 Task: Make in the project CometWorks an epic 'IT Service Desk Implementation'. Create in the project CometWorks an epic 'Helpdesk Ticketing System Implementation'. Add in the project CometWorks an epic 'IT Asset Management Implementation'
Action: Mouse moved to (191, 61)
Screenshot: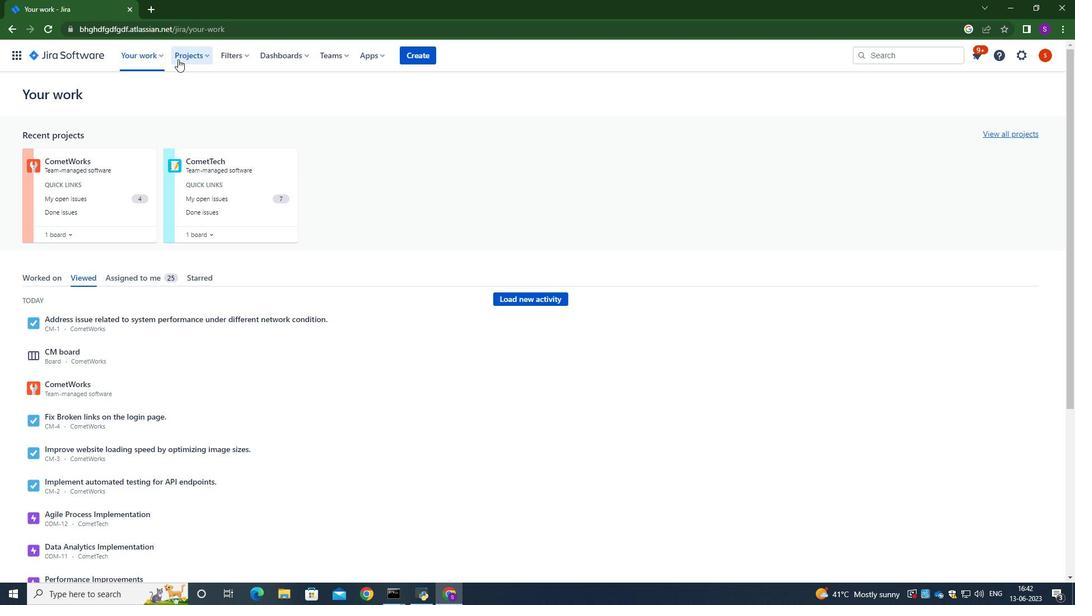 
Action: Mouse pressed left at (191, 61)
Screenshot: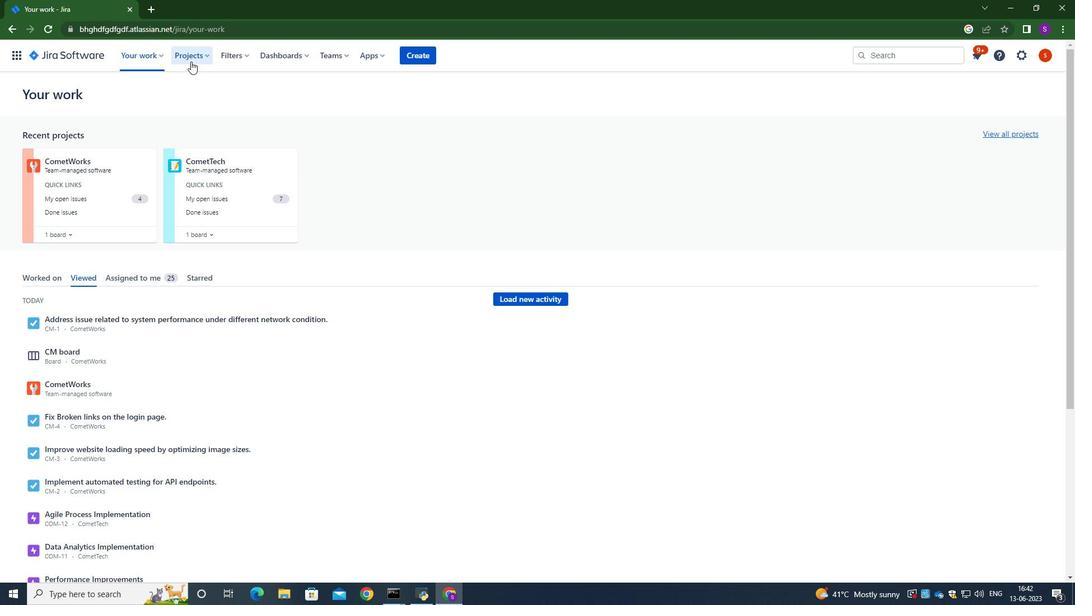 
Action: Mouse moved to (201, 110)
Screenshot: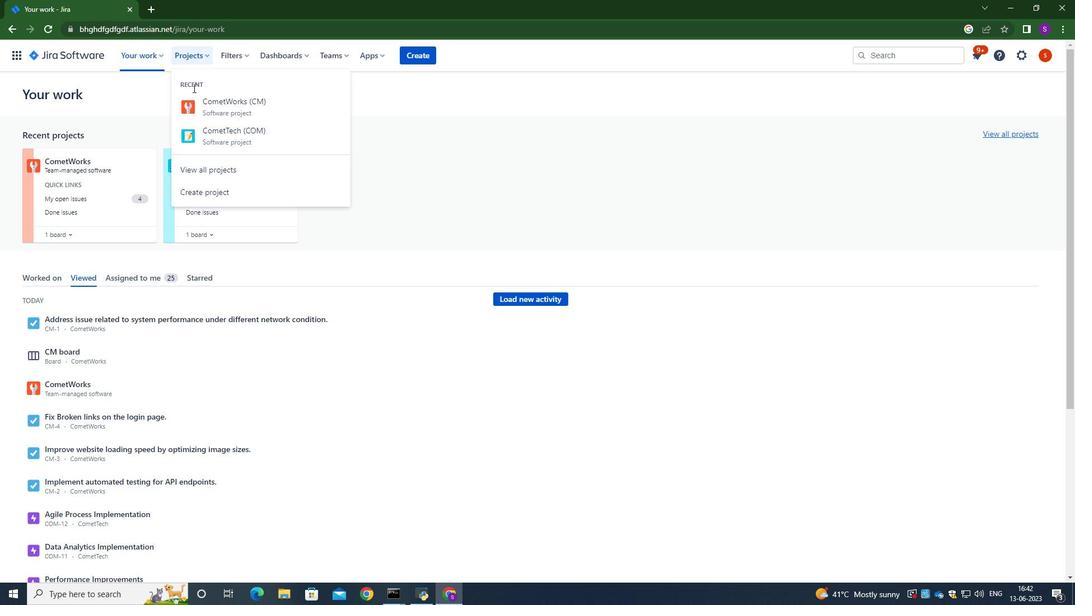 
Action: Mouse pressed left at (201, 110)
Screenshot: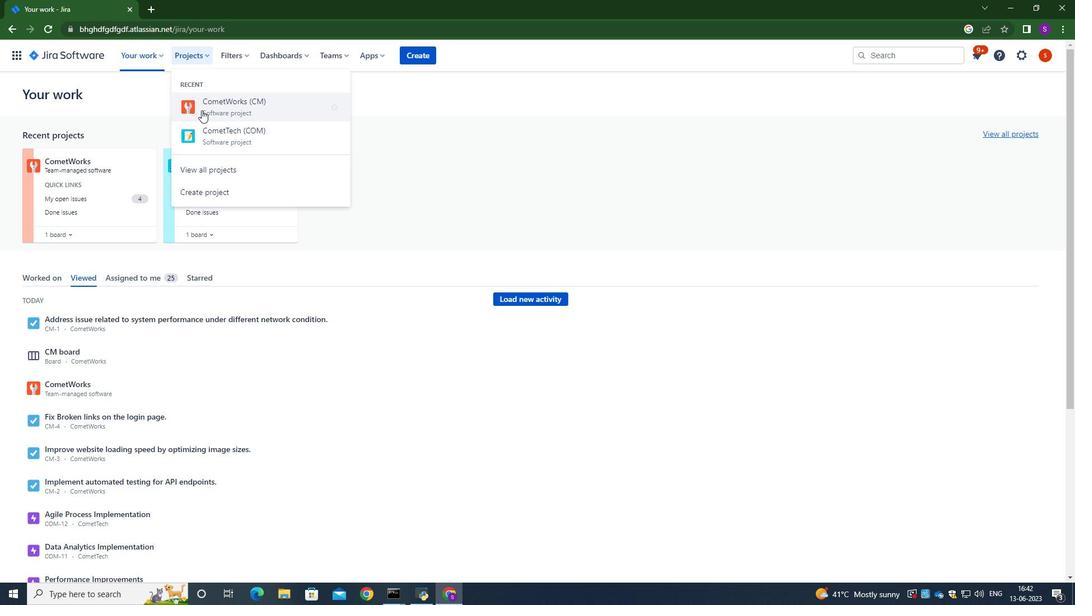 
Action: Mouse moved to (43, 170)
Screenshot: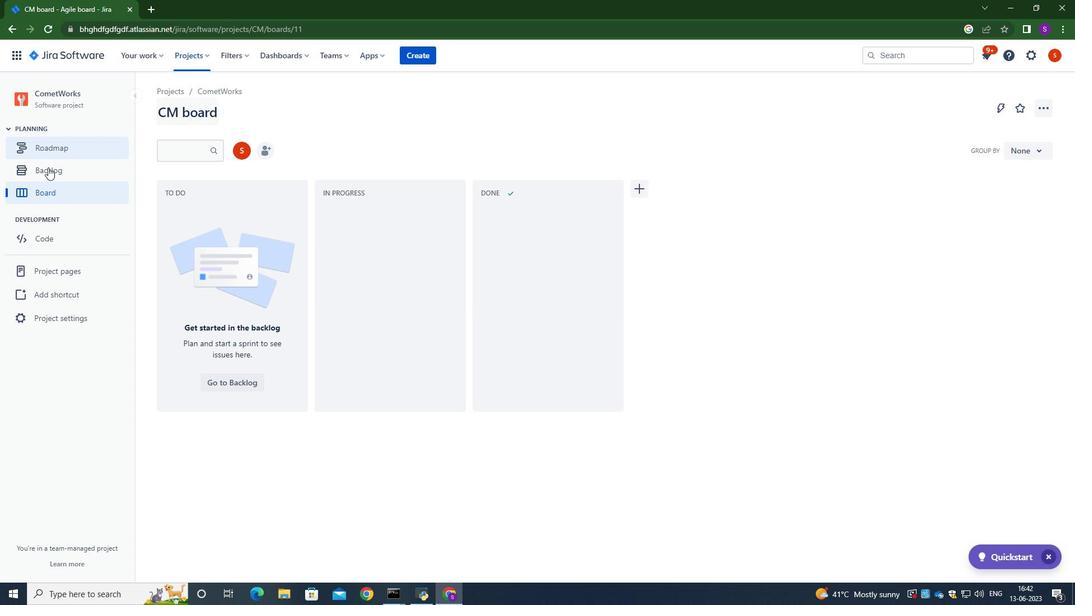 
Action: Mouse pressed left at (43, 170)
Screenshot: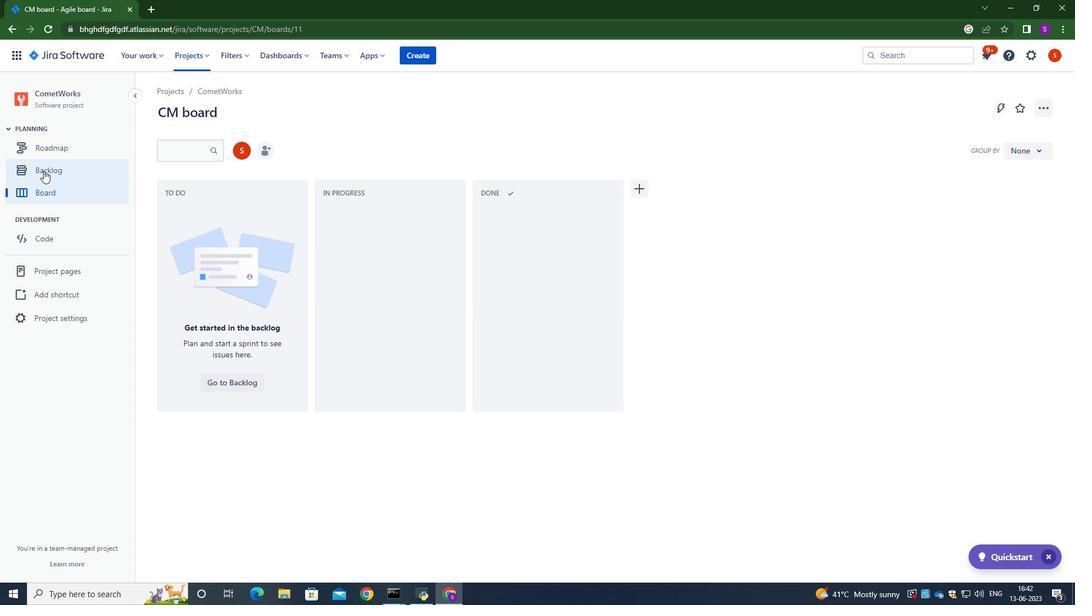 
Action: Mouse moved to (313, 141)
Screenshot: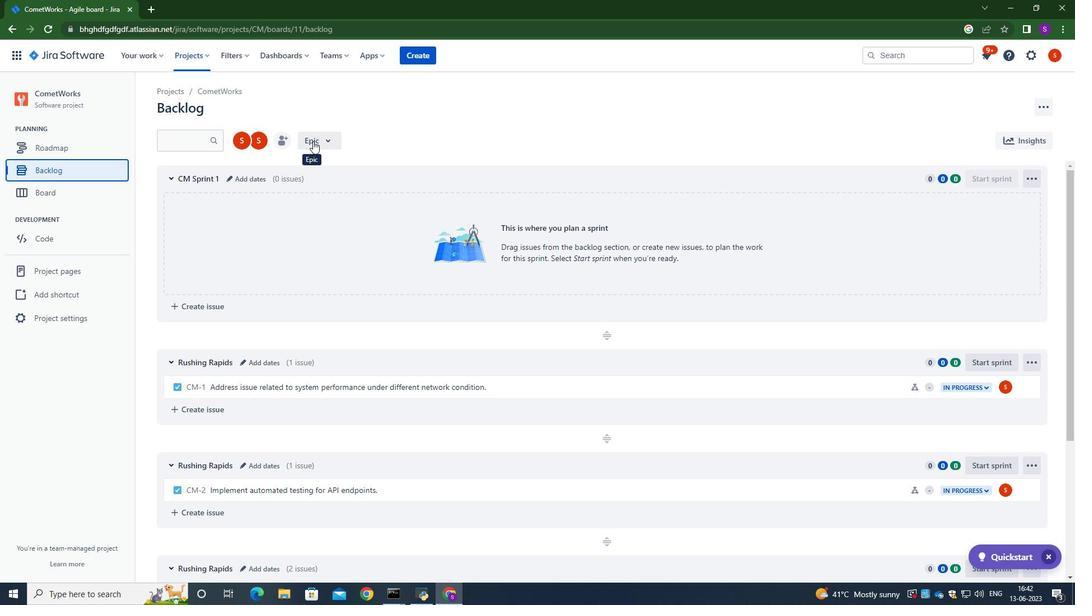 
Action: Mouse pressed left at (313, 141)
Screenshot: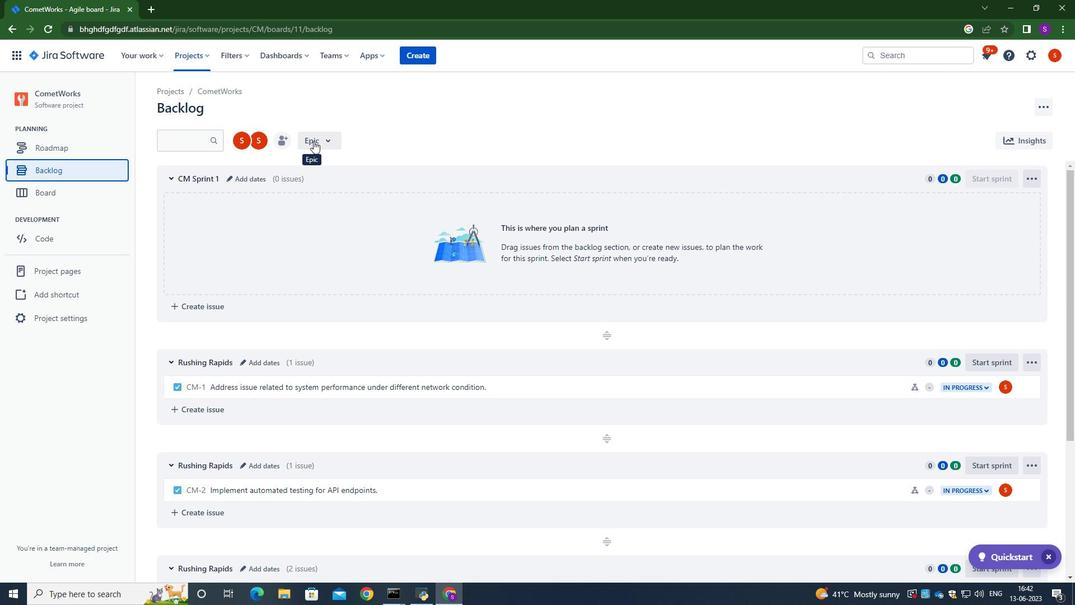 
Action: Mouse moved to (320, 209)
Screenshot: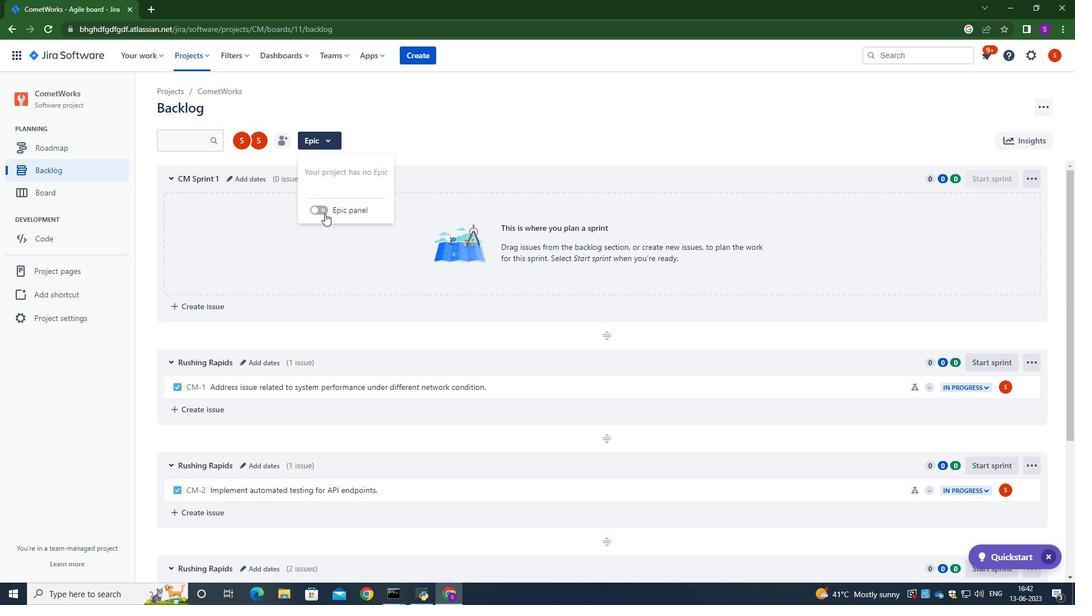 
Action: Mouse pressed left at (320, 209)
Screenshot: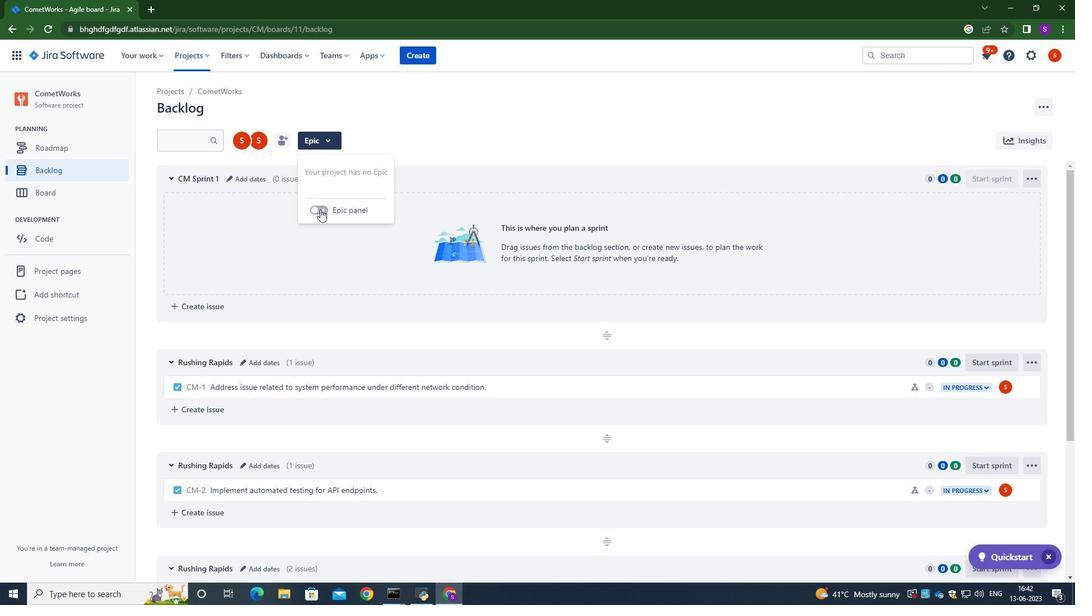 
Action: Mouse moved to (245, 386)
Screenshot: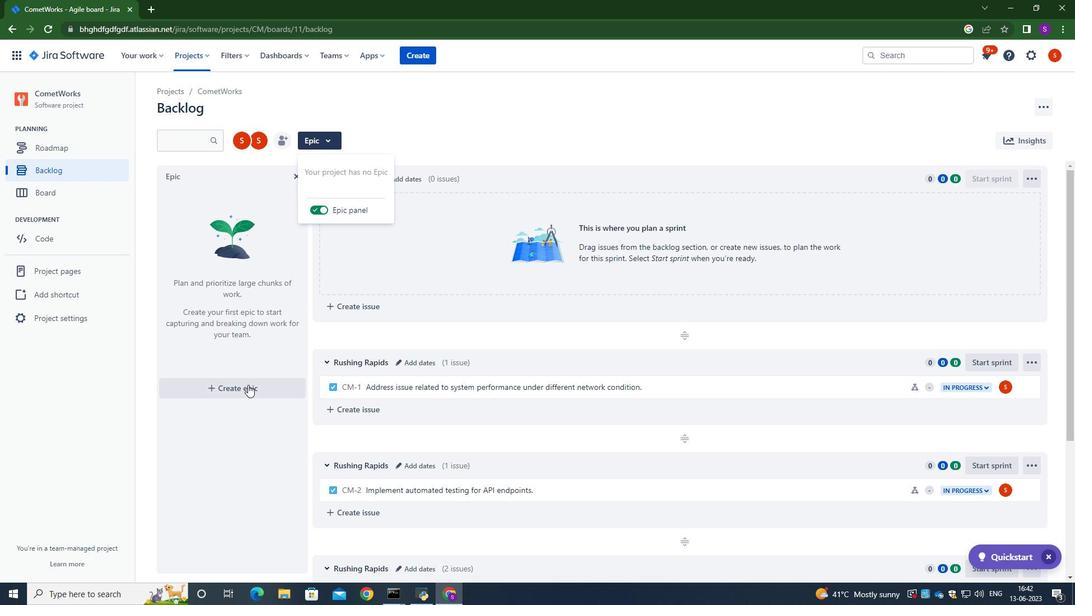 
Action: Mouse pressed left at (245, 386)
Screenshot: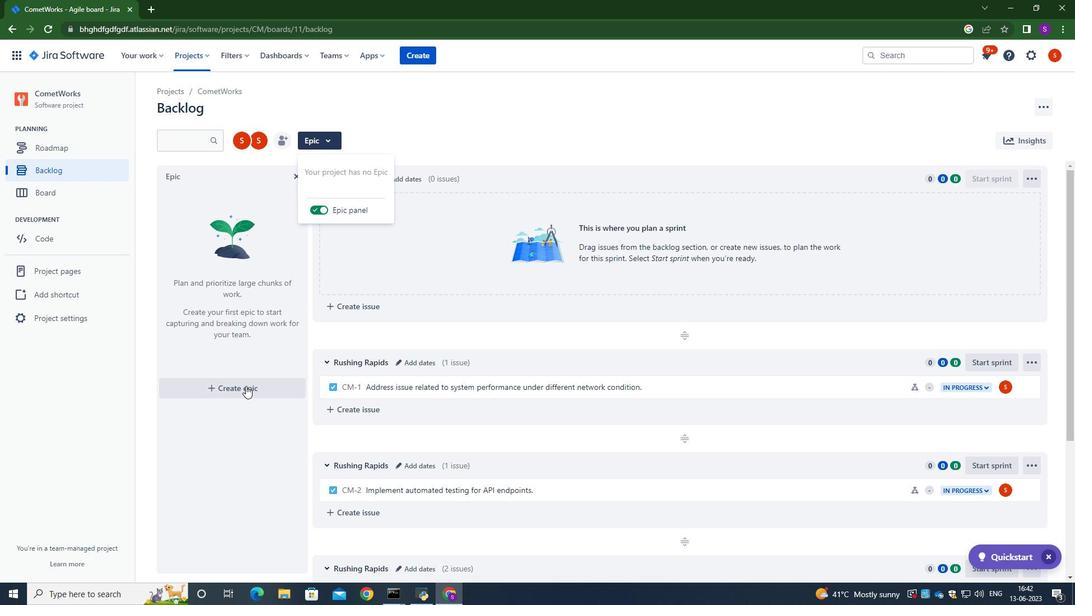 
Action: Mouse moved to (220, 386)
Screenshot: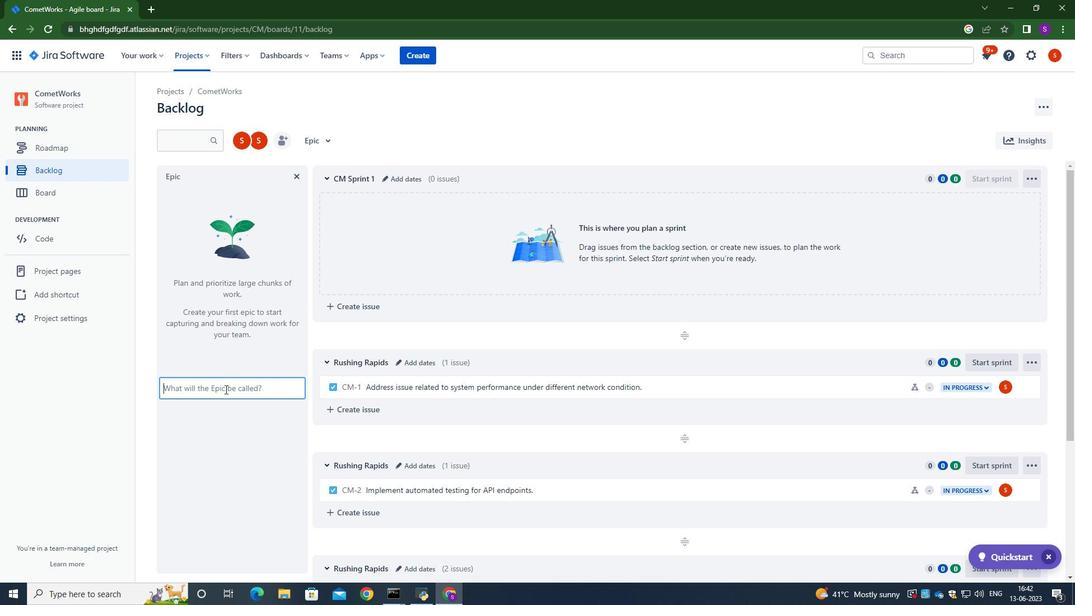 
Action: Mouse pressed left at (220, 386)
Screenshot: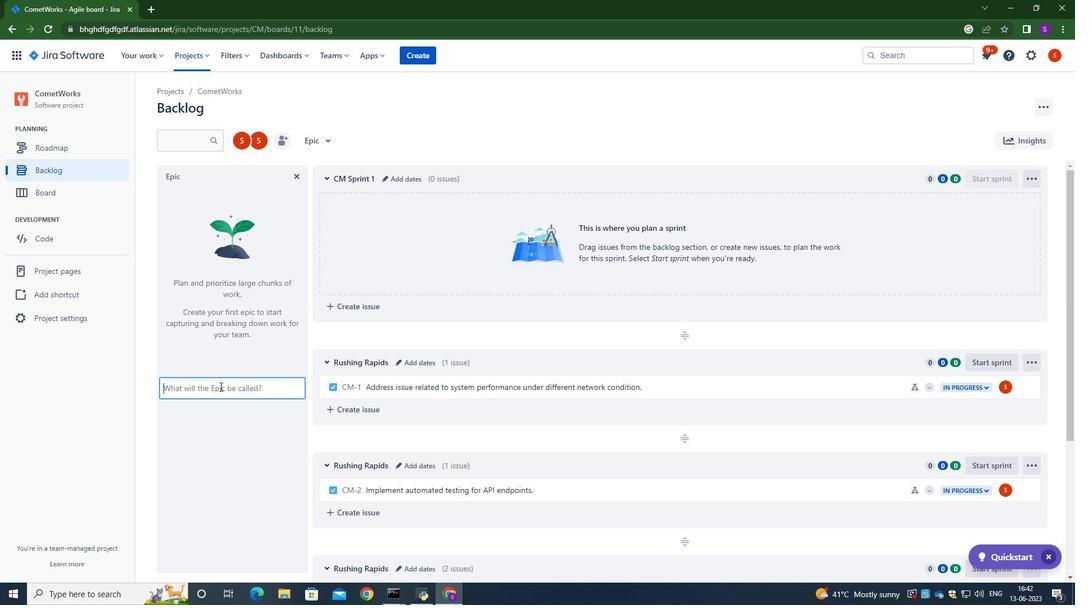 
Action: Key pressed <Key.caps_lock>I<Key.caps_lock>t<Key.backspace><Key.caps_lock>T<Key.caps_lock><Key.space><Key.caps_lock>S<Key.caps_lock>ervice<Key.space><Key.caps_lock>D<Key.caps_lock>esk<Key.space><Key.caps_lock>I<Key.caps_lock>mplementation<Key.enter><Key.caps_lock>H<Key.caps_lock>elpdesk<Key.space><Key.caps_lock>T<Key.caps_lock>icketing<Key.space><Key.caps_lock><Key.caps_lock>s<Key.caps_lock>YS<Key.backspace><Key.backspace><Key.backspace>S<Key.caps_lock>ystem<Key.space><Key.caps_lock>I<Key.caps_lock>mplementation<Key.enter>j<Key.backspace><Key.caps_lock>I<Key.caps_lock>t<Key.backspace><Key.caps_lock>T<Key.caps_lock><Key.space>a<Key.caps_lock><Key.backspace>A<Key.caps_lock>sset<Key.space><Key.caps_lock>M<Key.caps_lock>anagement<Key.enter>
Screenshot: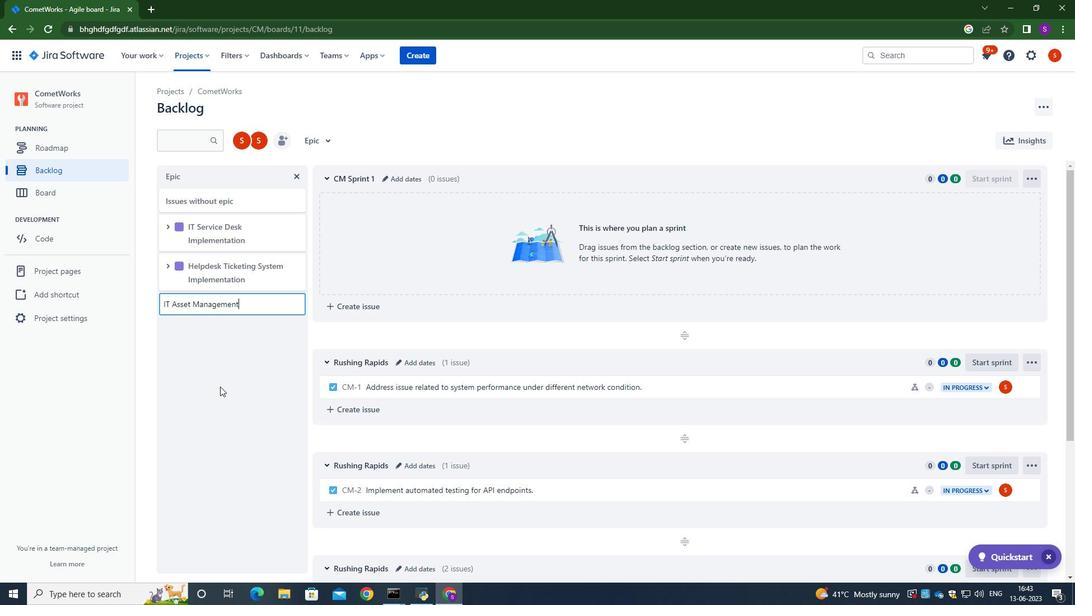
Action: Mouse pressed left at (220, 386)
Screenshot: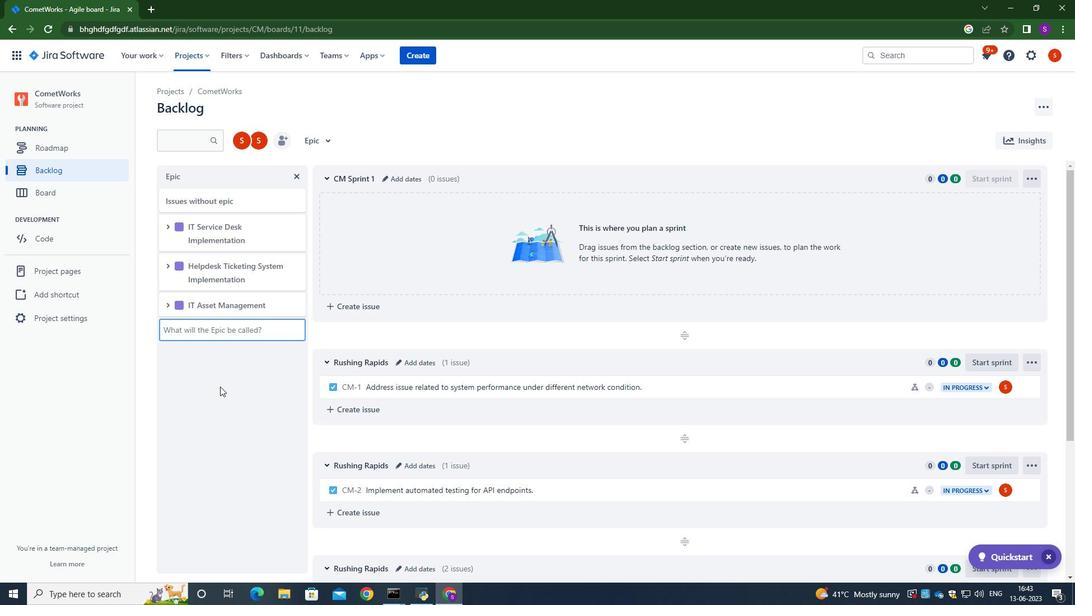 
Action: Mouse moved to (265, 307)
Screenshot: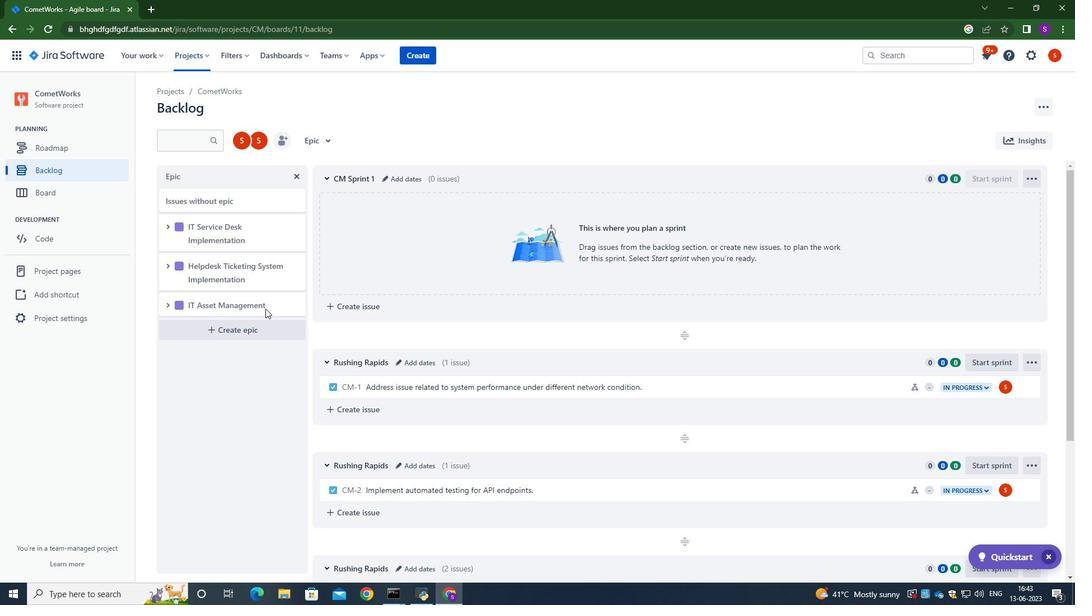 
Action: Mouse pressed left at (265, 307)
Screenshot: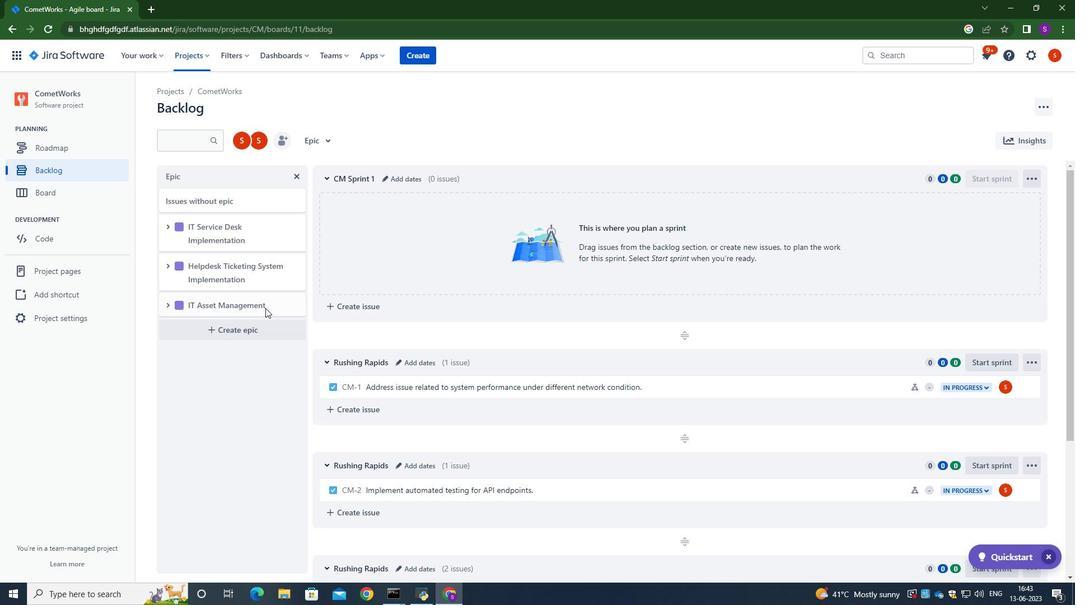 
Action: Mouse moved to (168, 304)
Screenshot: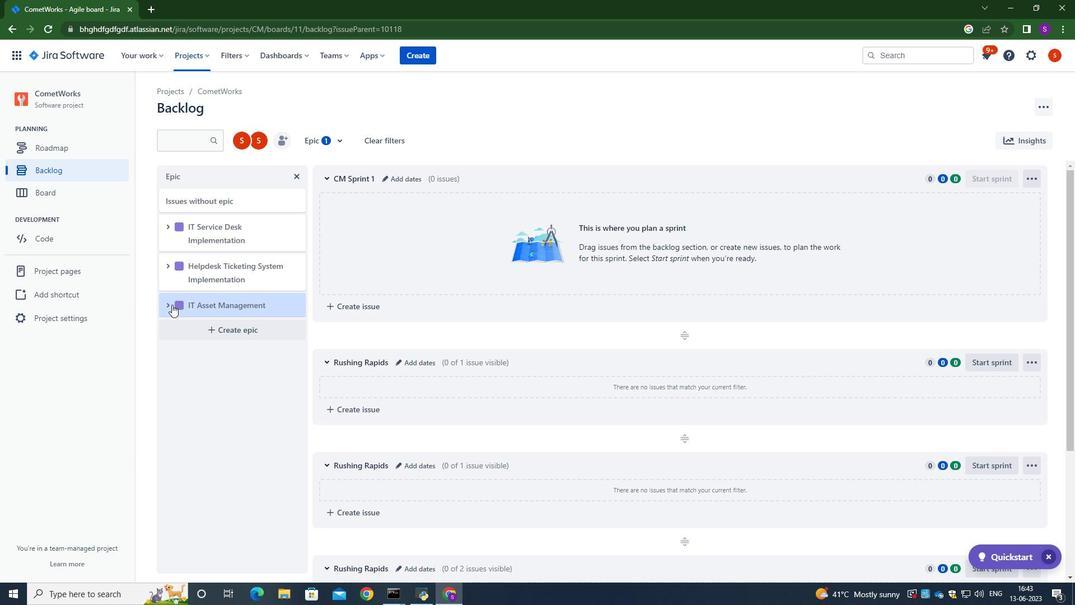 
Action: Mouse pressed left at (168, 304)
Screenshot: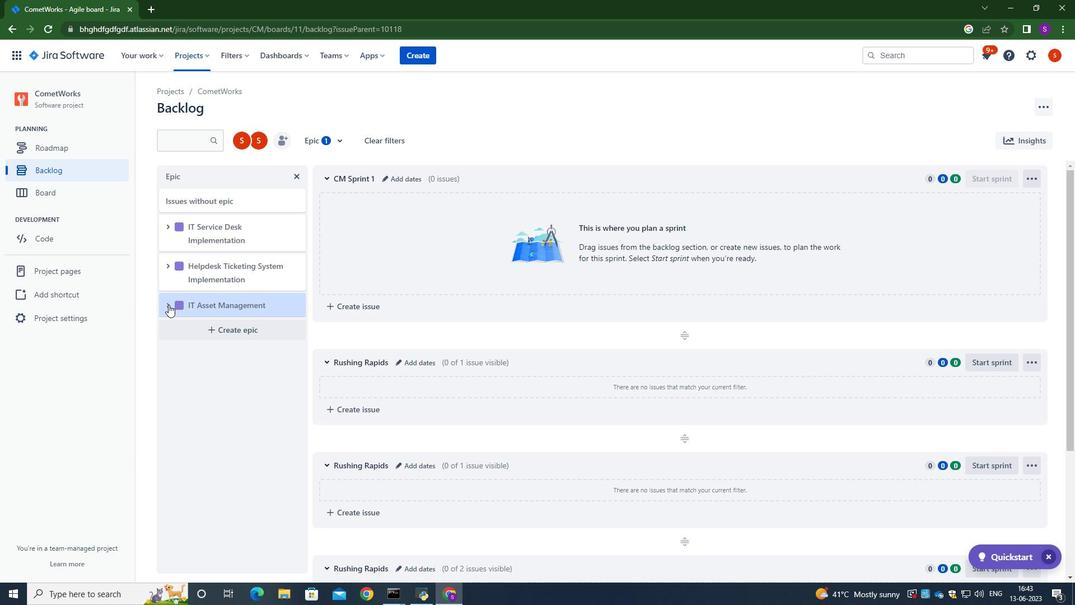 
Action: Mouse moved to (290, 310)
Screenshot: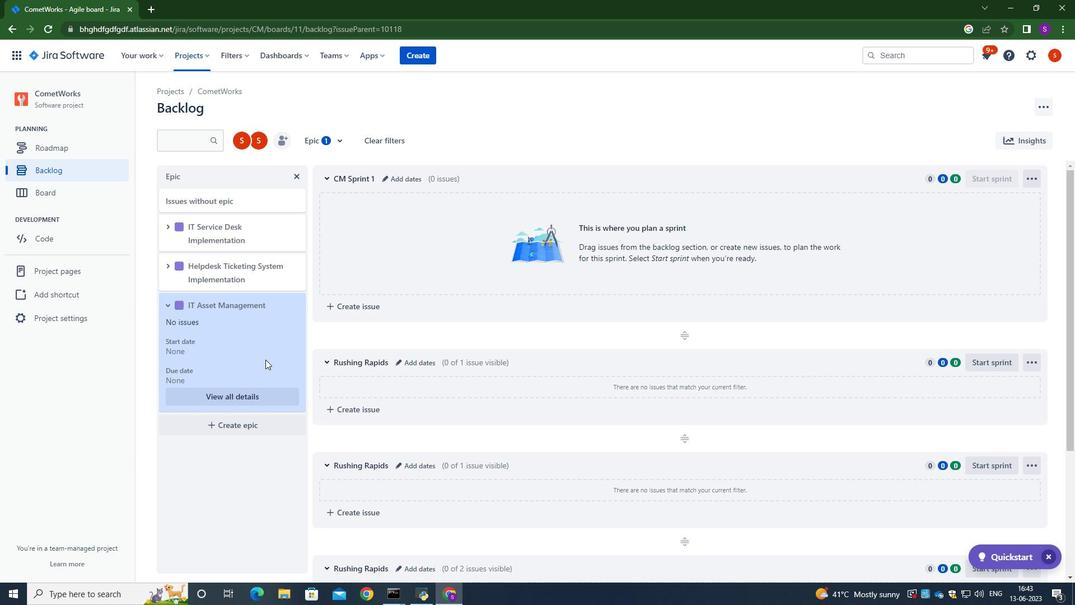 
Action: Mouse pressed left at (290, 310)
Screenshot: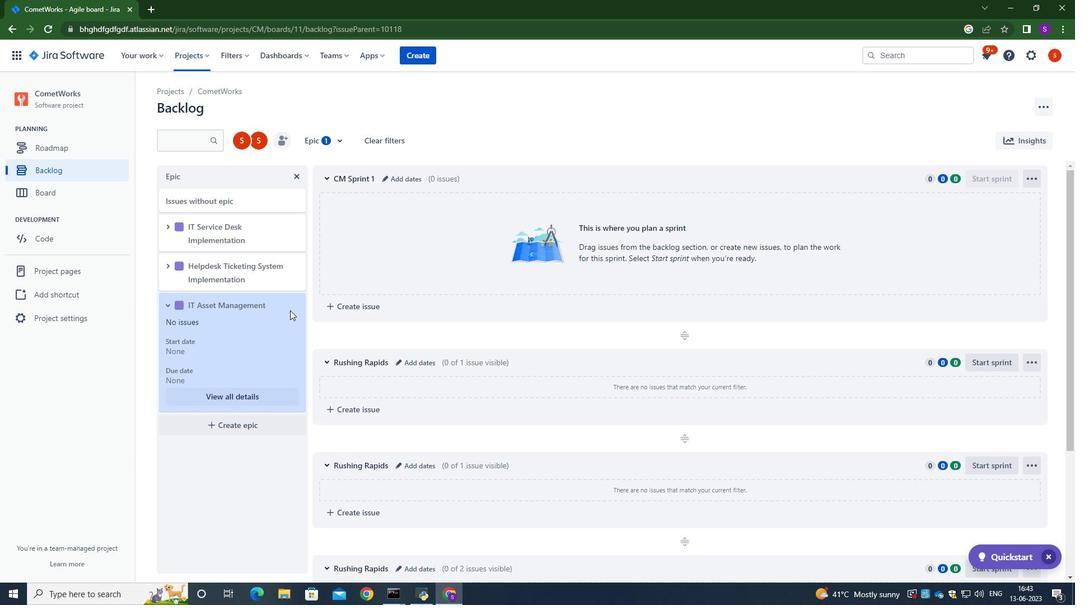 
Action: Mouse moved to (270, 310)
Screenshot: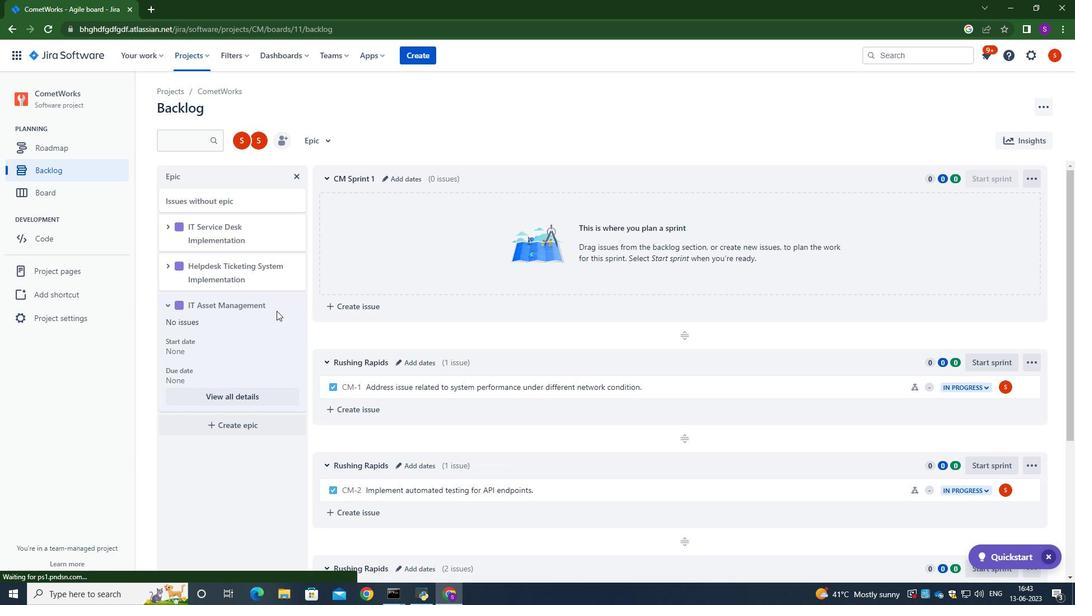 
Action: Mouse pressed left at (270, 310)
Screenshot: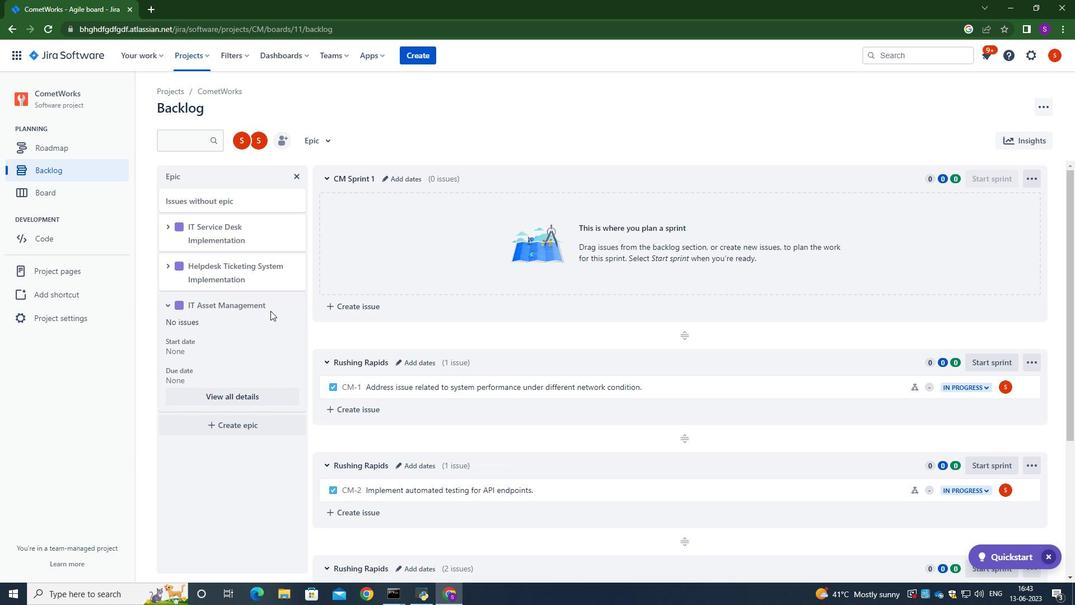
Action: Mouse pressed right at (270, 310)
Screenshot: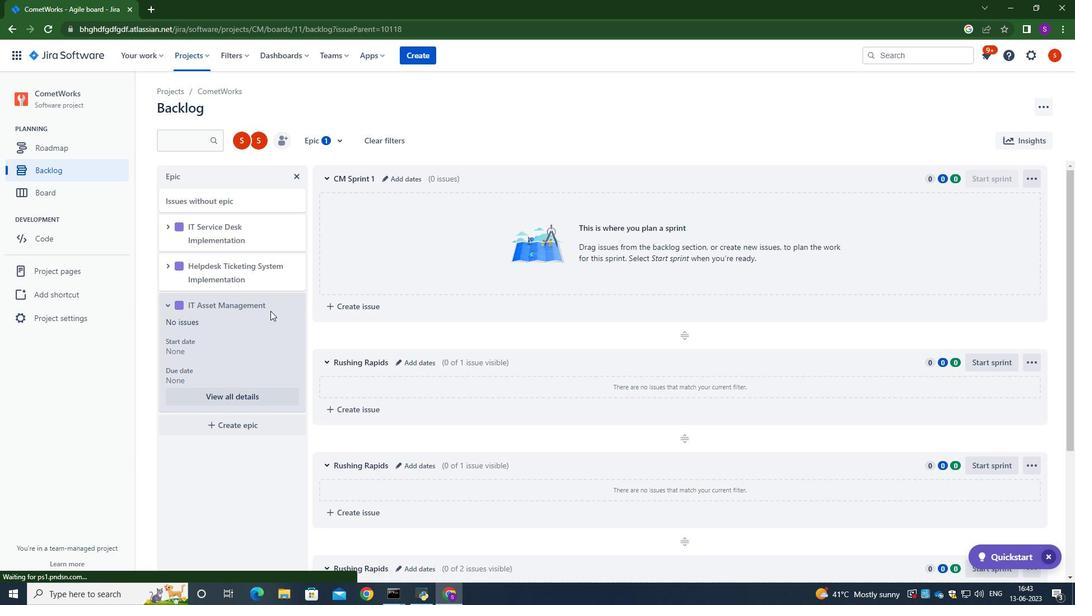 
Action: Mouse moved to (217, 335)
Screenshot: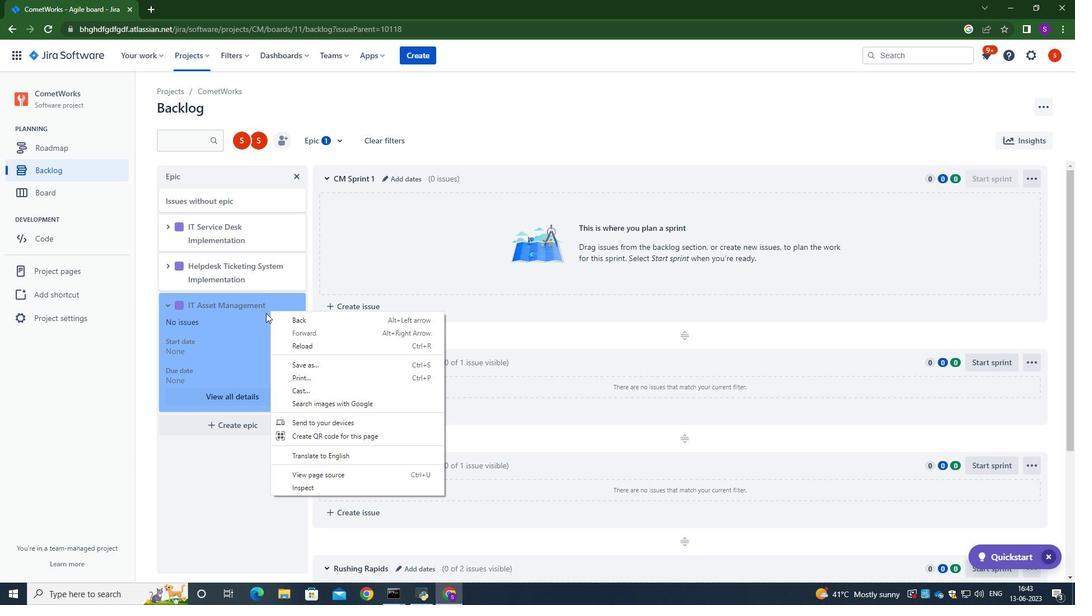 
Action: Mouse pressed left at (217, 335)
Screenshot: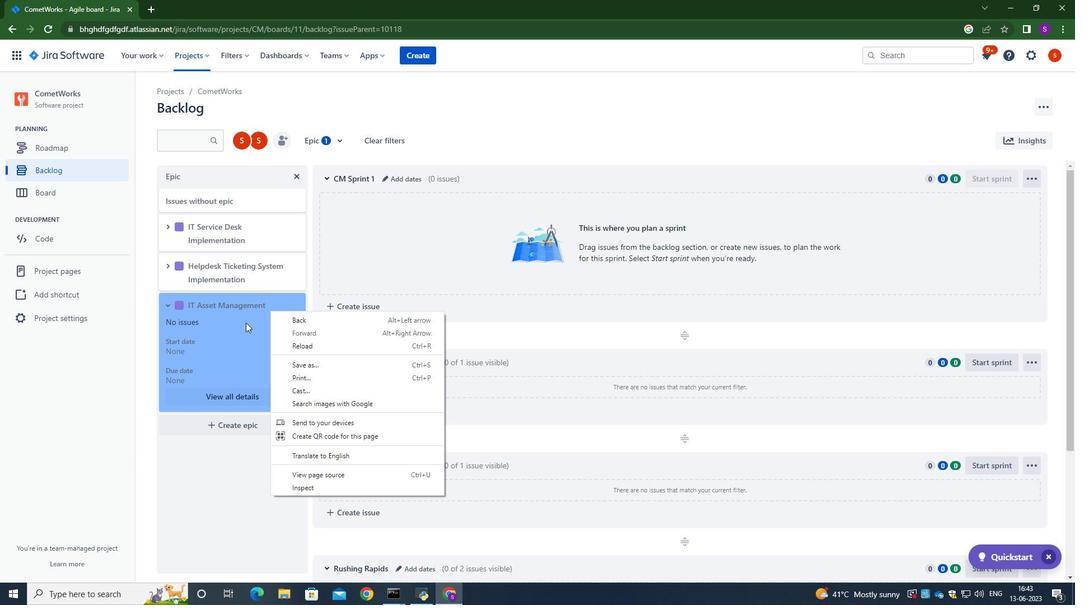 
Action: Mouse moved to (230, 397)
Screenshot: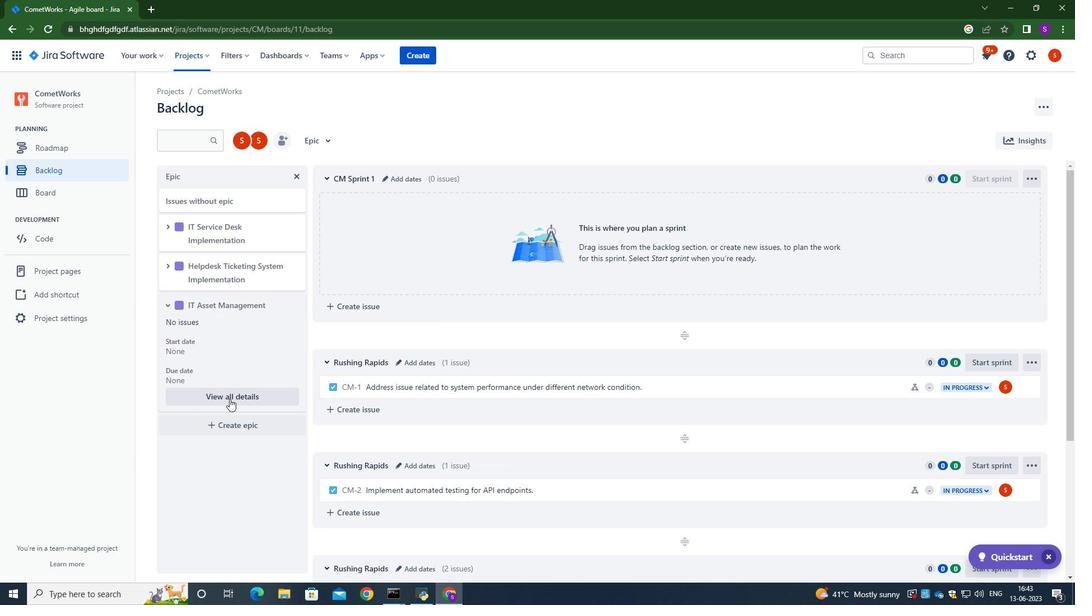 
Action: Mouse pressed left at (230, 397)
Screenshot: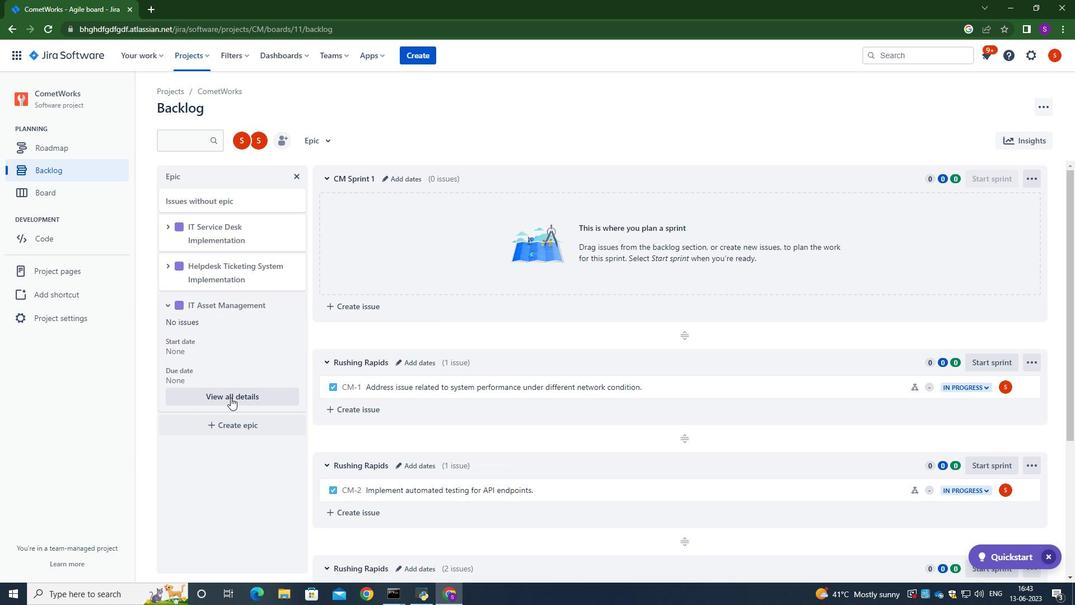
Action: Mouse moved to (167, 305)
Screenshot: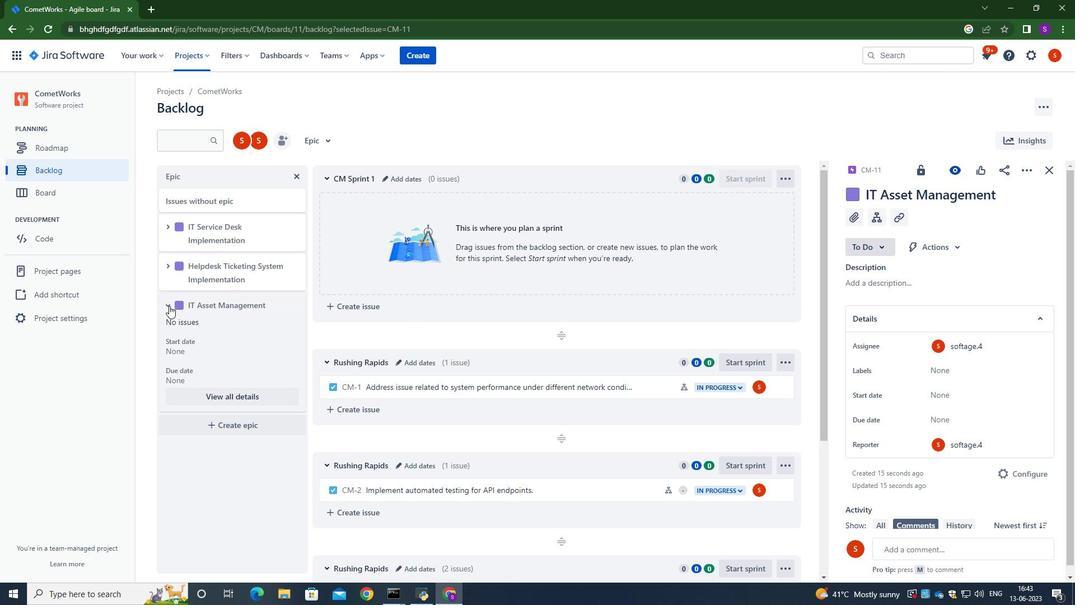 
Action: Mouse pressed left at (167, 305)
Screenshot: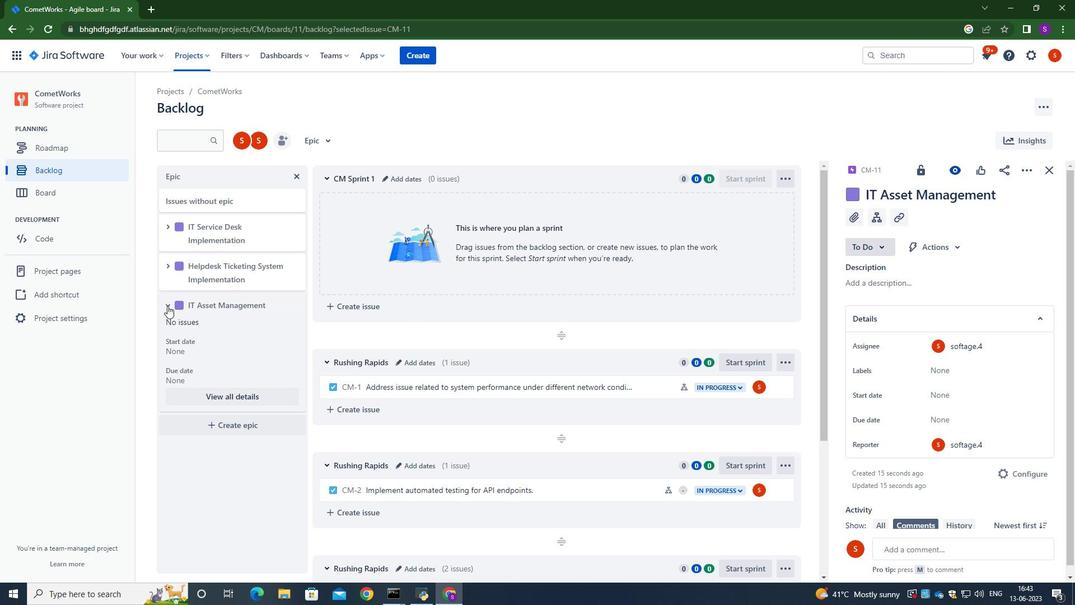 
Action: Mouse moved to (1006, 196)
Screenshot: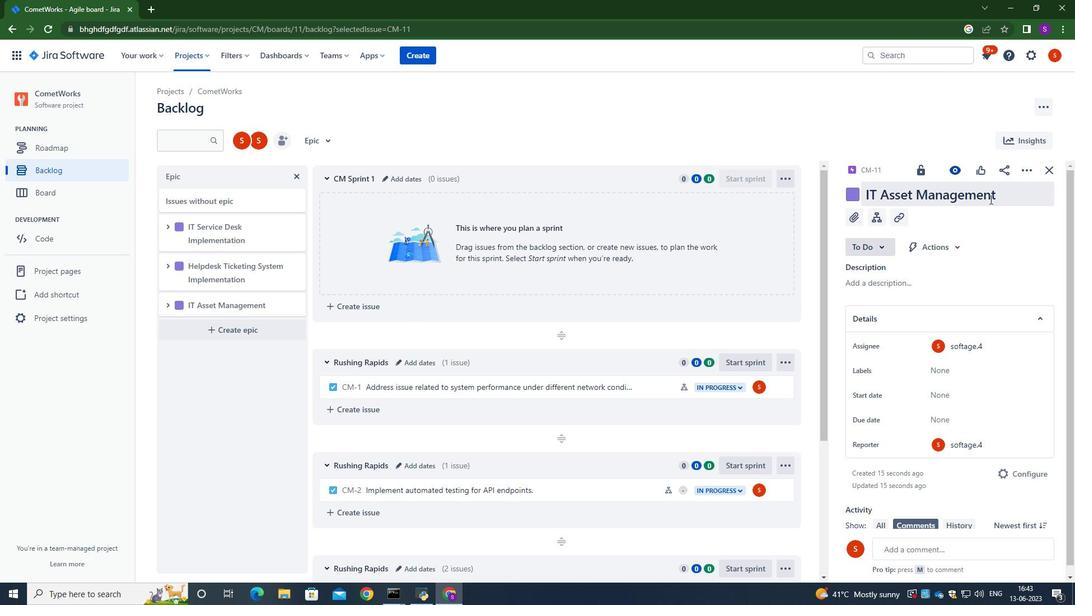 
Action: Mouse pressed left at (1006, 196)
Screenshot: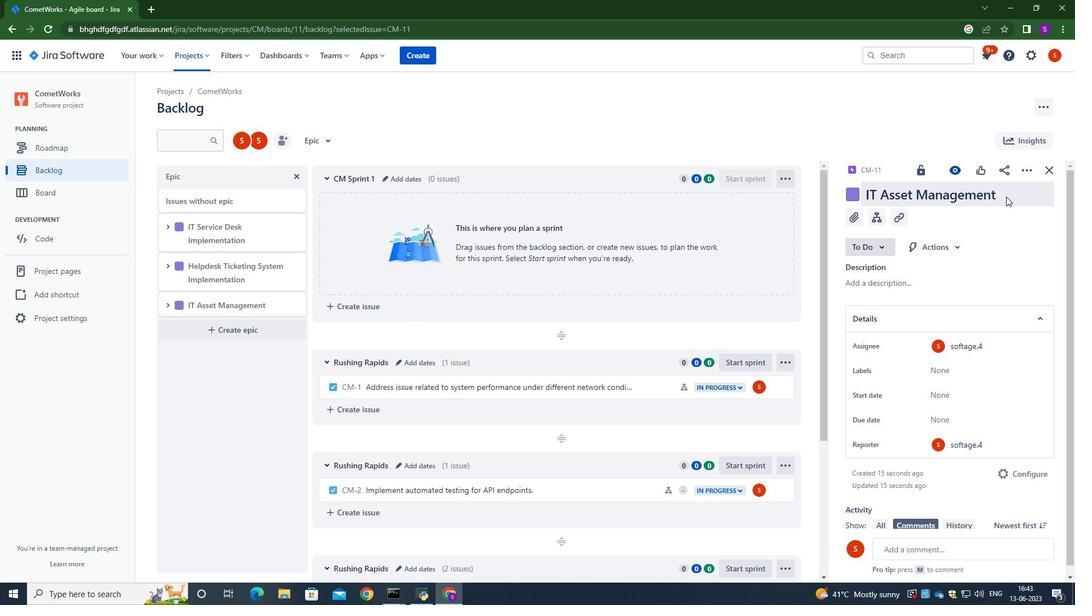 
Action: Mouse moved to (1007, 193)
Screenshot: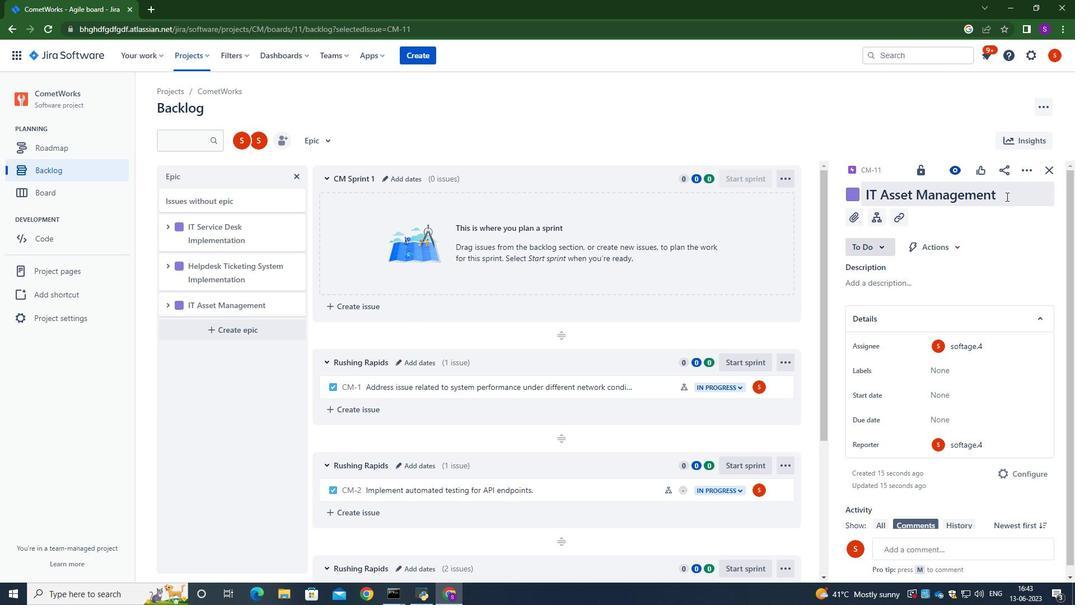 
Action: Mouse pressed left at (1007, 193)
Screenshot: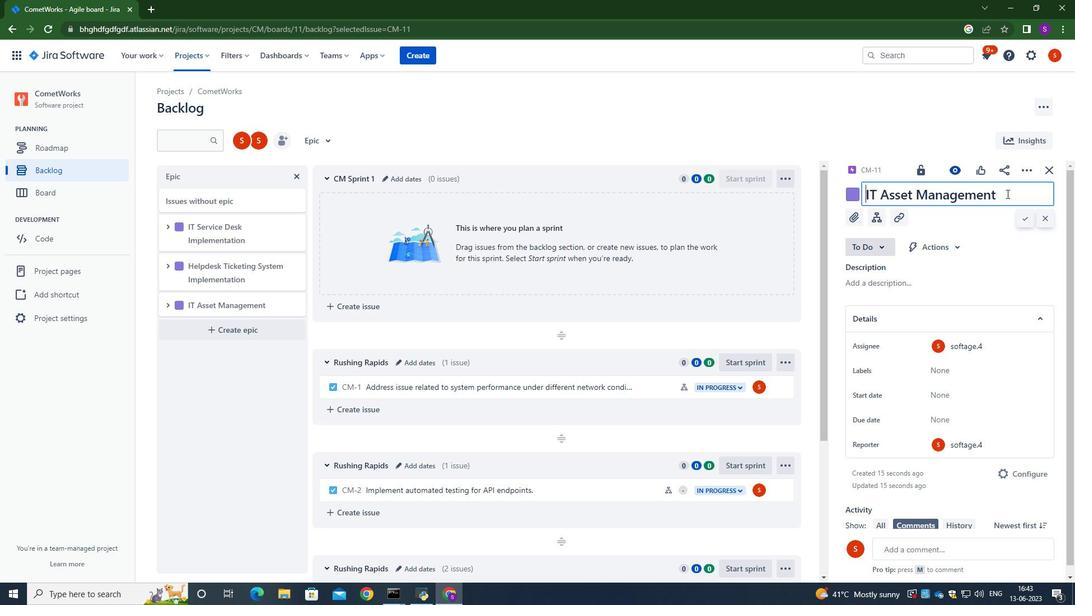
Action: Key pressed <Key.space>
Screenshot: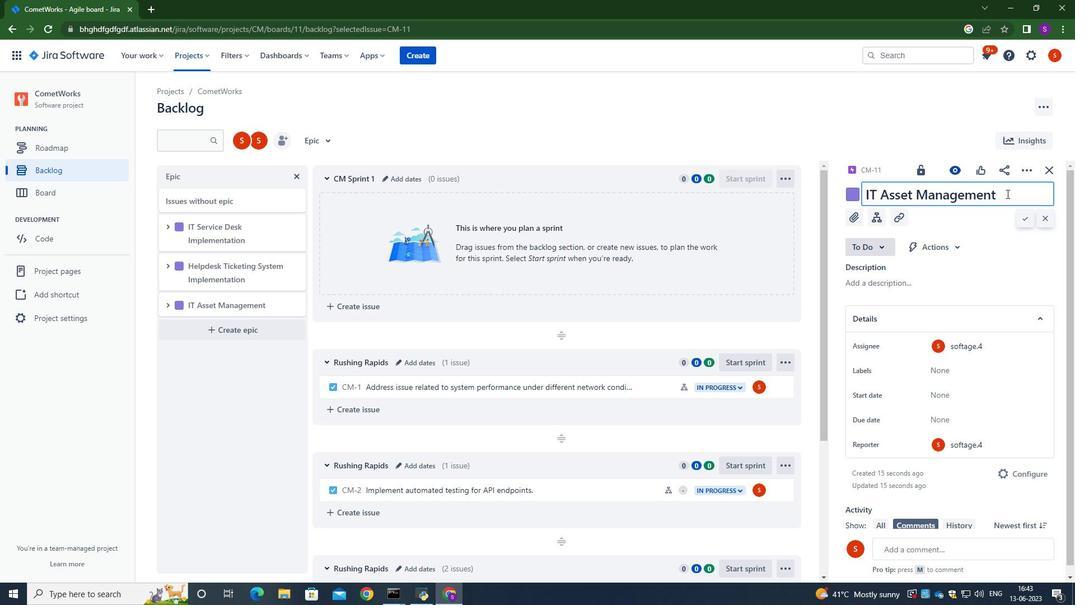 
Action: Mouse moved to (1006, 194)
Screenshot: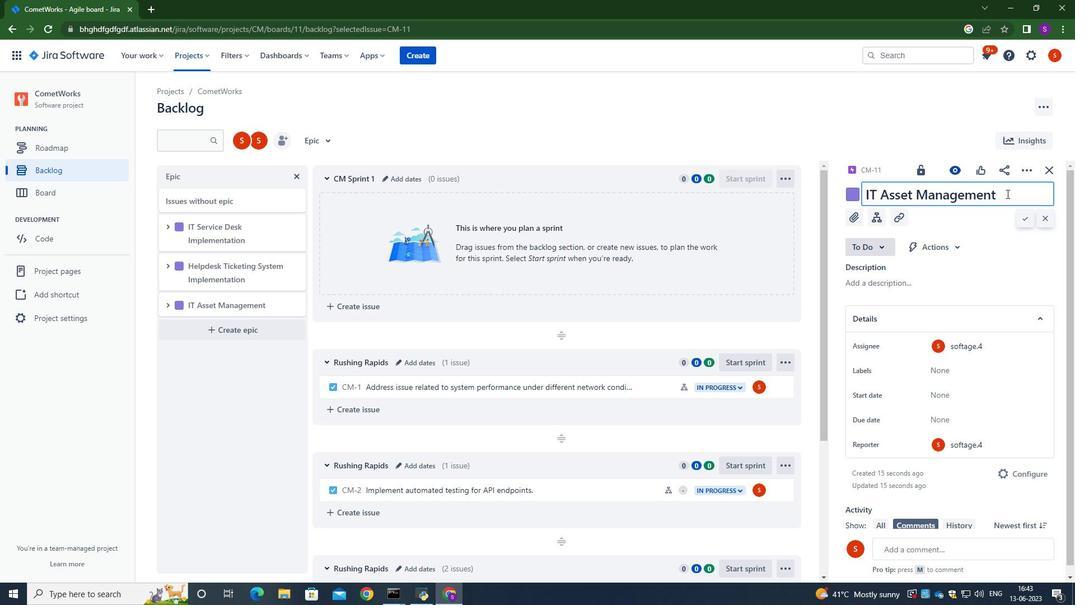 
Action: Key pressed <Key.caps_lock>I<Key.caps_lock>mplementation<Key.enter>
Screenshot: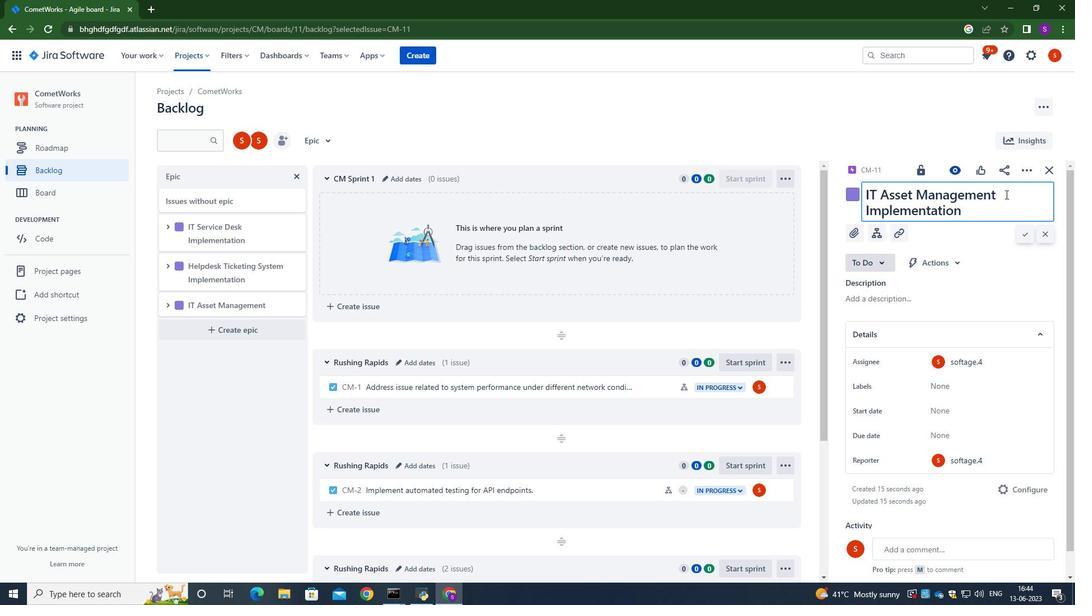
Action: Mouse moved to (1017, 235)
Screenshot: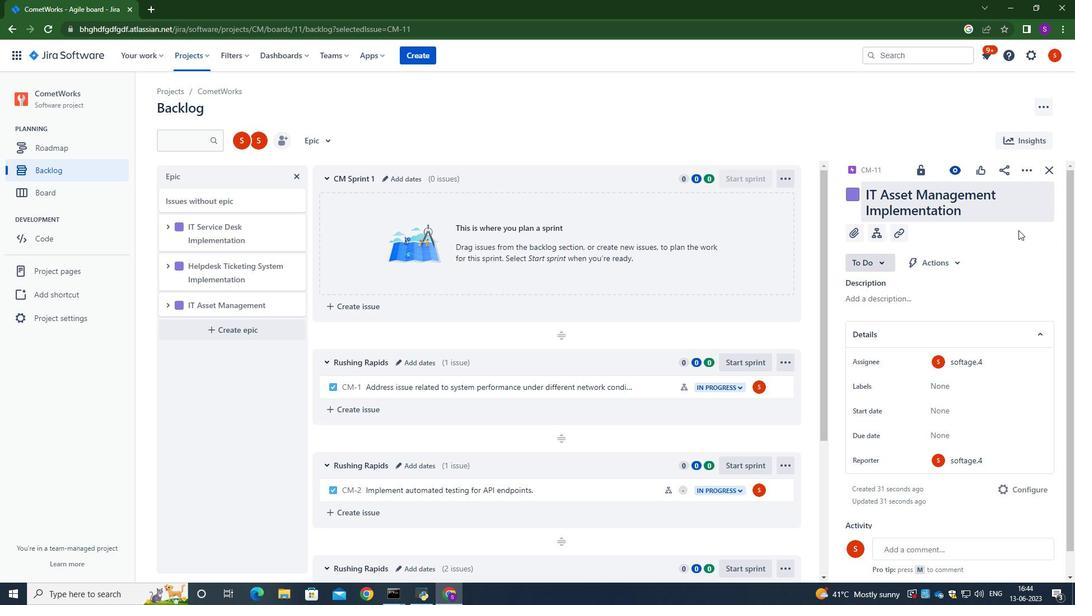 
Action: Mouse scrolled (1017, 235) with delta (0, 0)
Screenshot: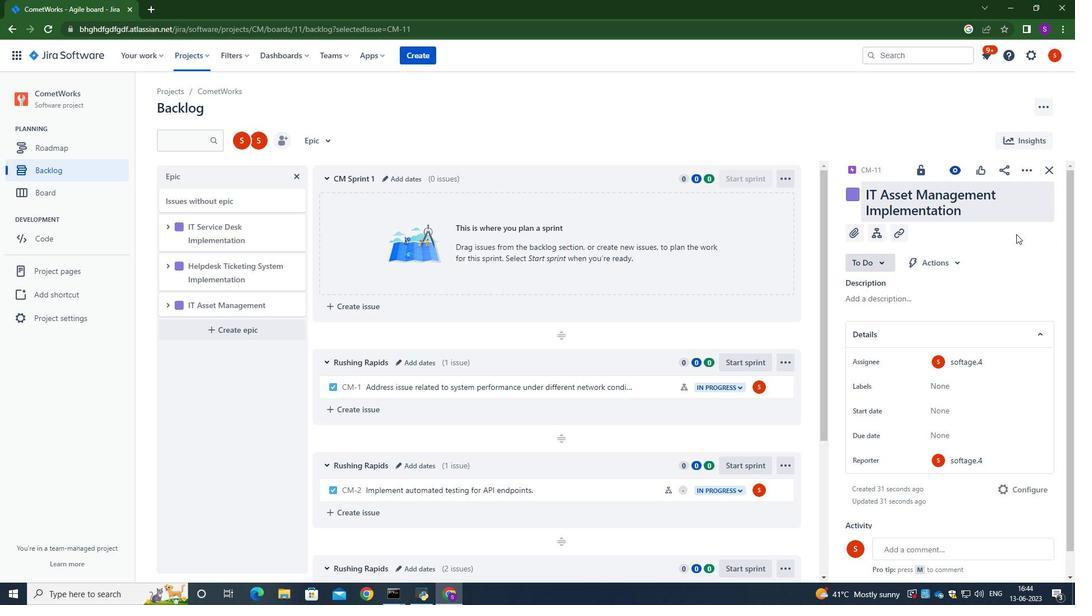 
Action: Mouse scrolled (1017, 235) with delta (0, 0)
Screenshot: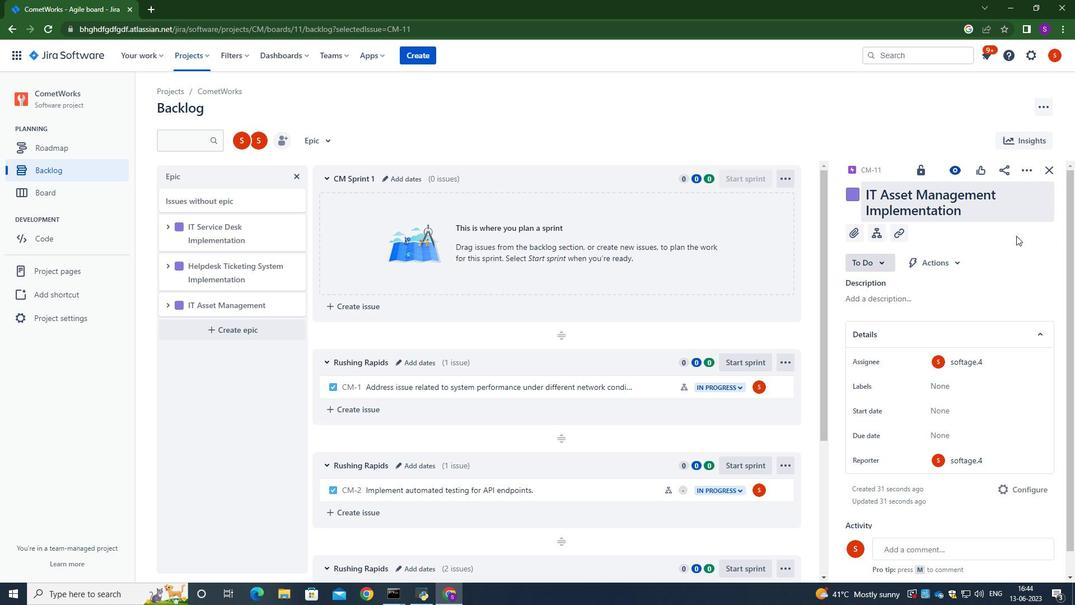 
Action: Mouse moved to (977, 283)
Screenshot: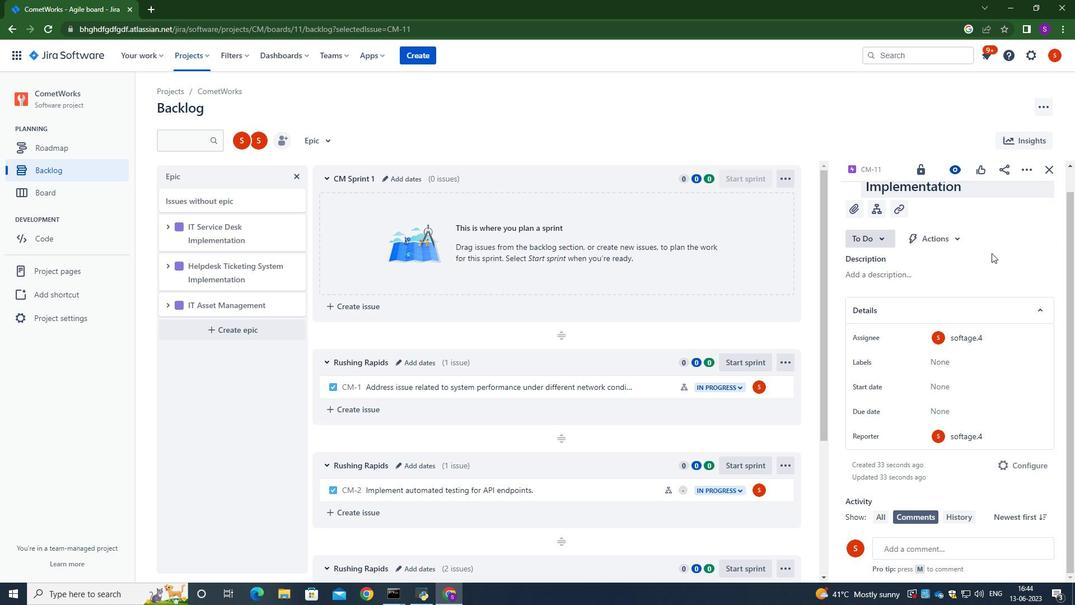 
Action: Mouse scrolled (977, 282) with delta (0, 0)
Screenshot: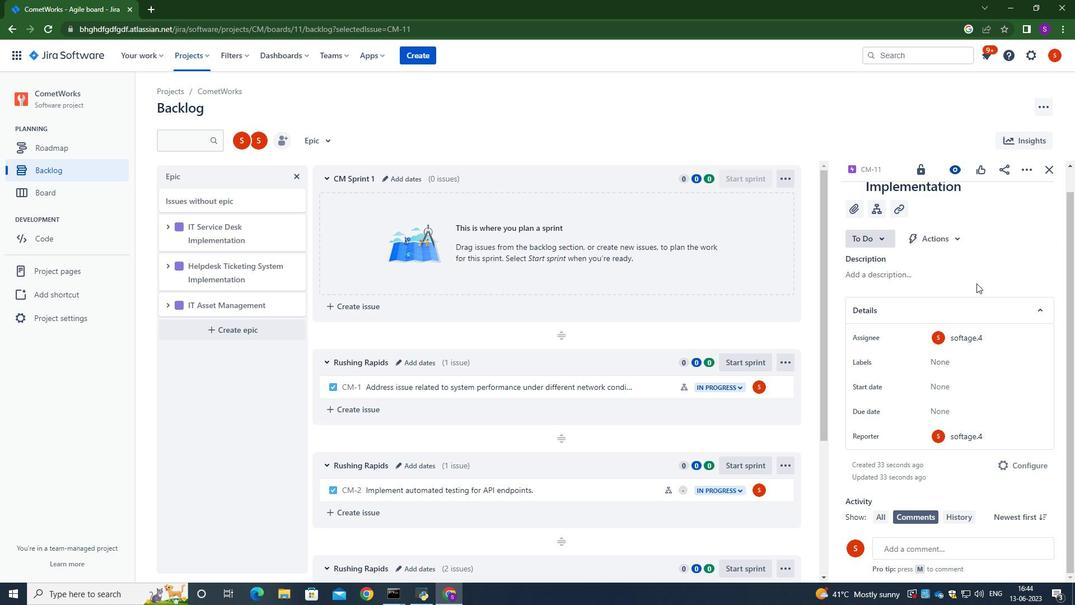 
Action: Mouse scrolled (977, 282) with delta (0, 0)
Screenshot: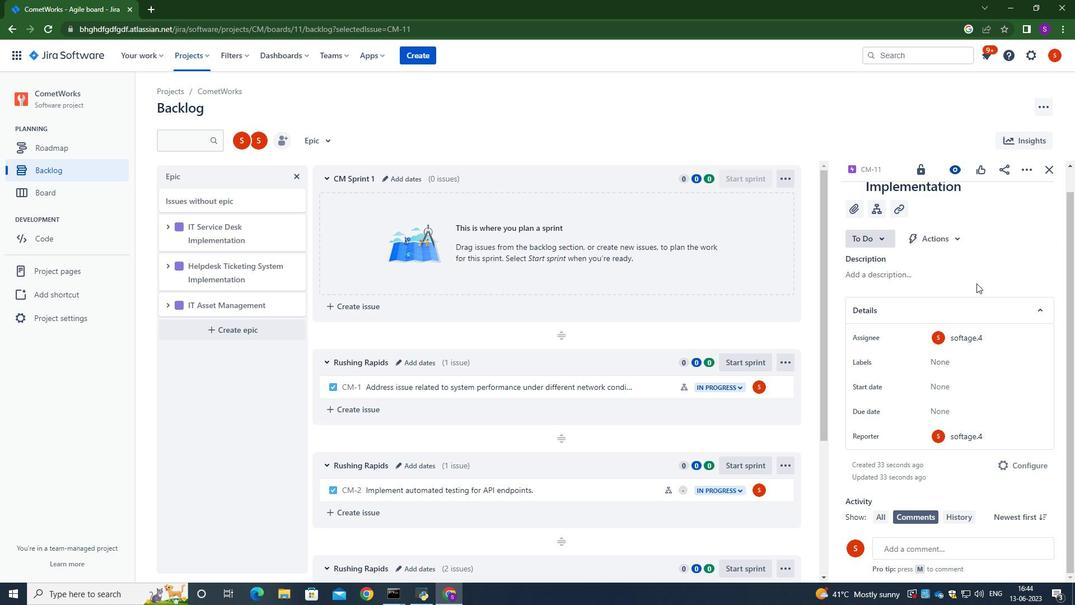
Action: Mouse scrolled (977, 282) with delta (0, 0)
Screenshot: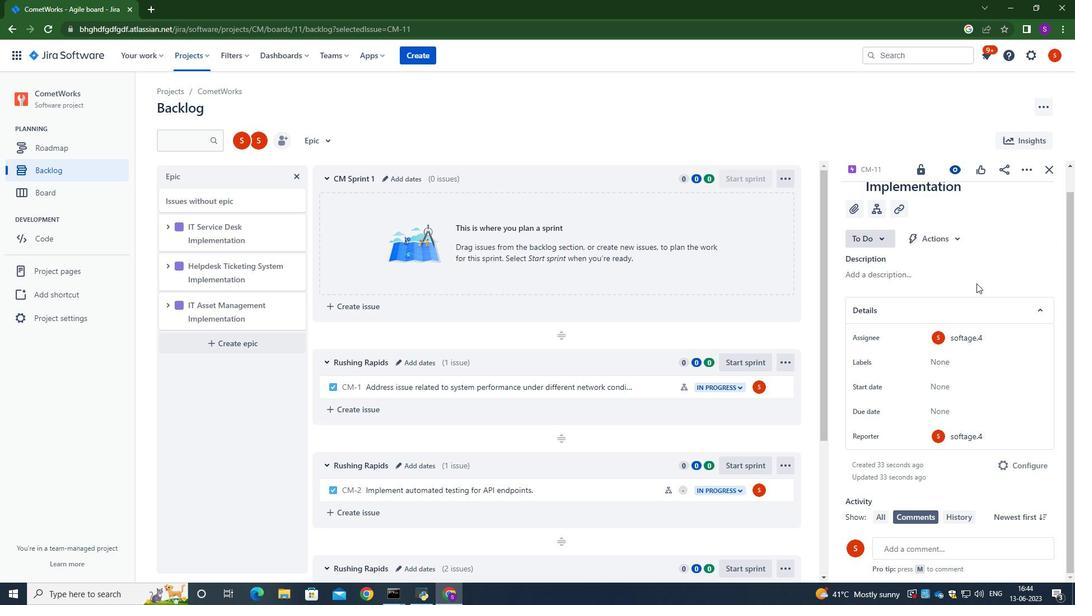 
Action: Mouse scrolled (977, 284) with delta (0, 0)
Screenshot: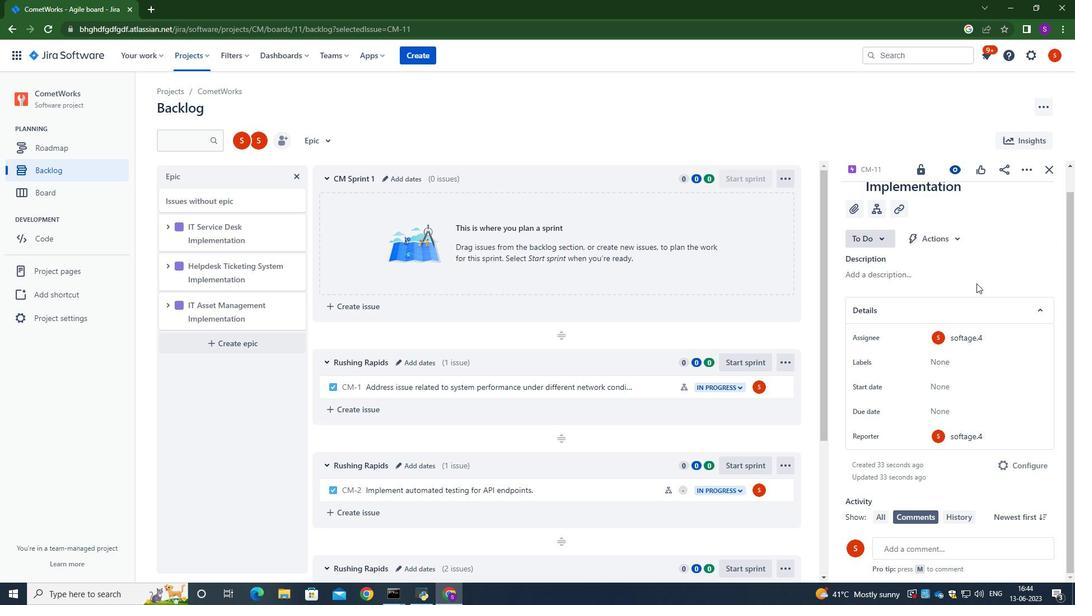 
Action: Mouse scrolled (977, 284) with delta (0, 0)
Screenshot: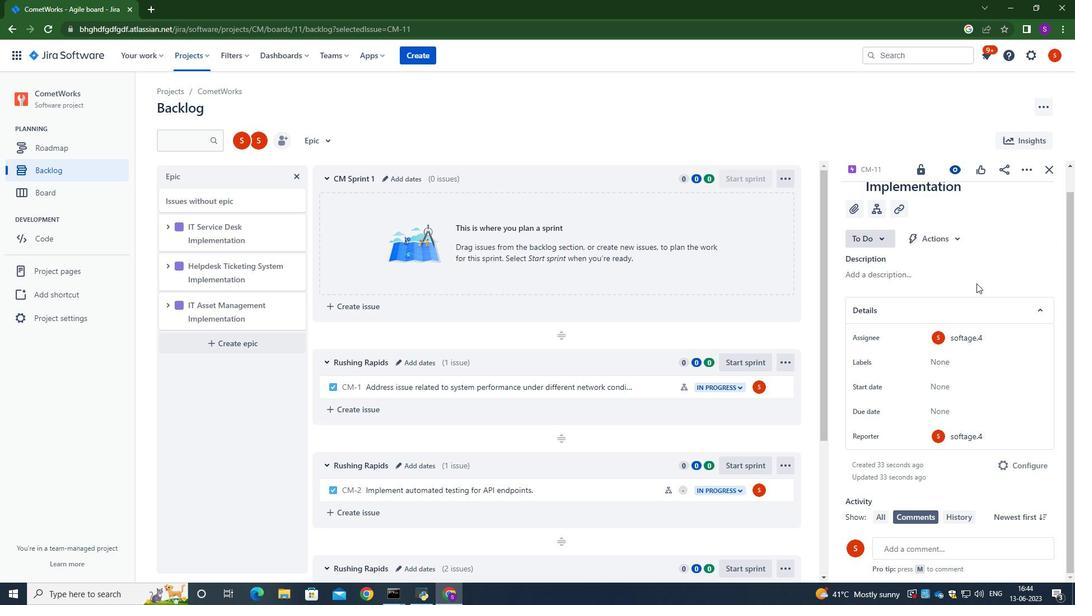 
Action: Mouse scrolled (977, 284) with delta (0, 0)
Screenshot: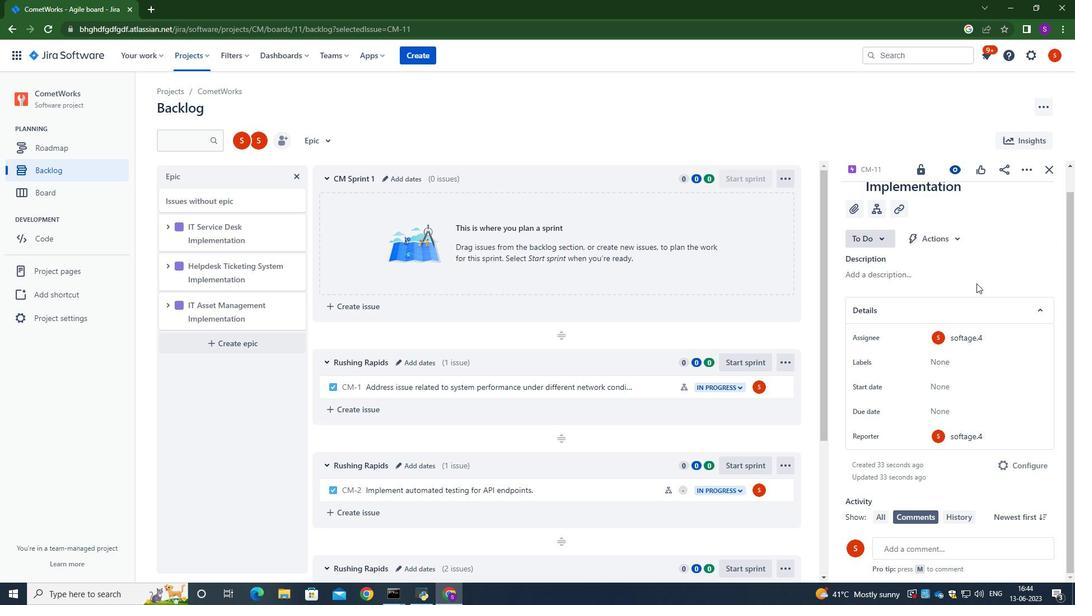 
Action: Mouse scrolled (977, 284) with delta (0, 0)
Screenshot: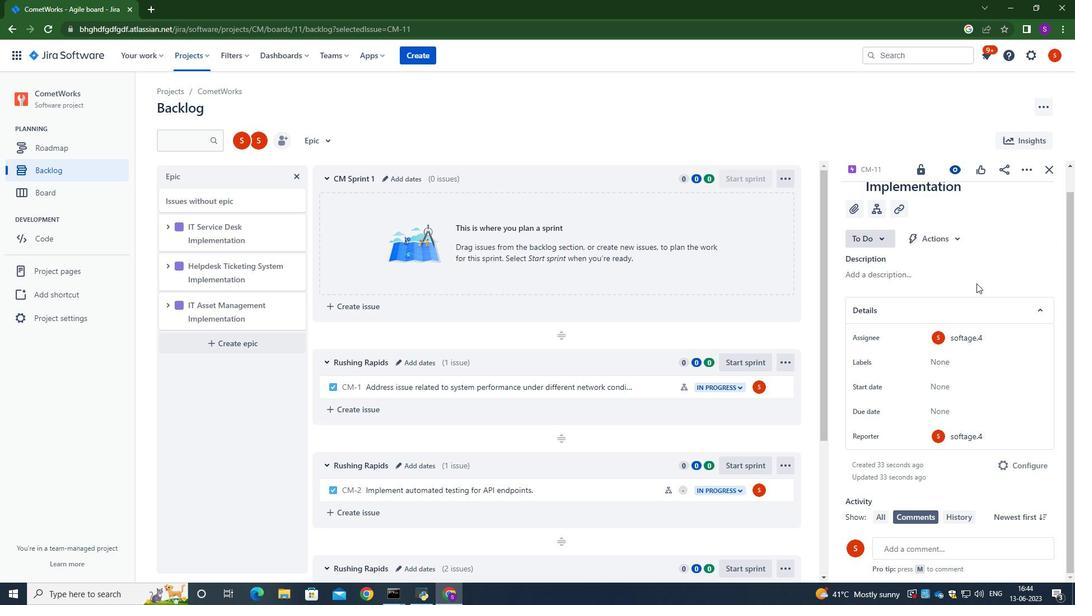 
Action: Mouse moved to (1054, 172)
Screenshot: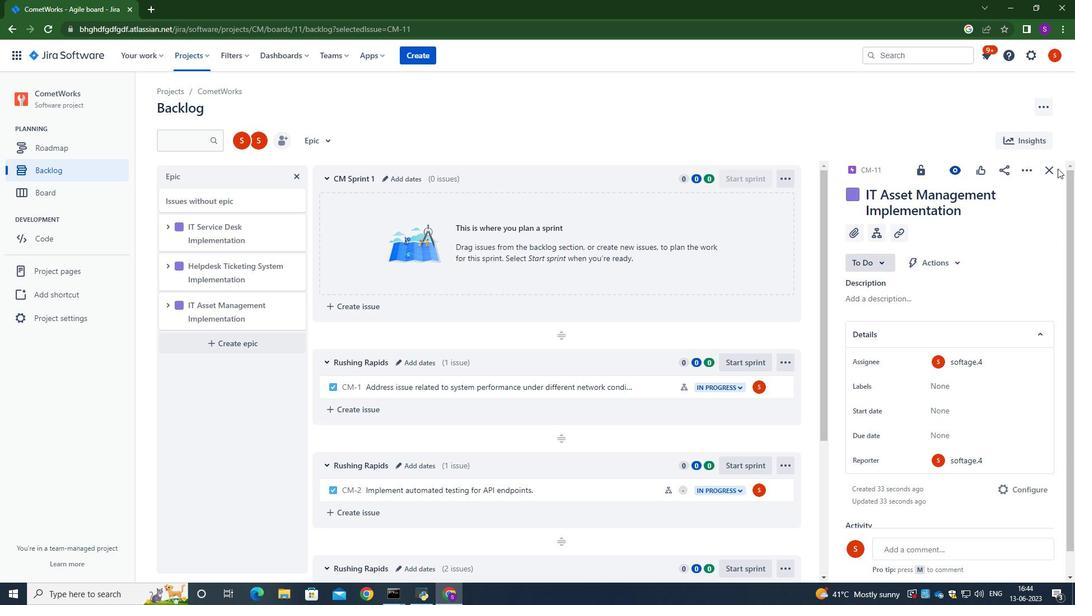 
Action: Mouse pressed left at (1054, 172)
Screenshot: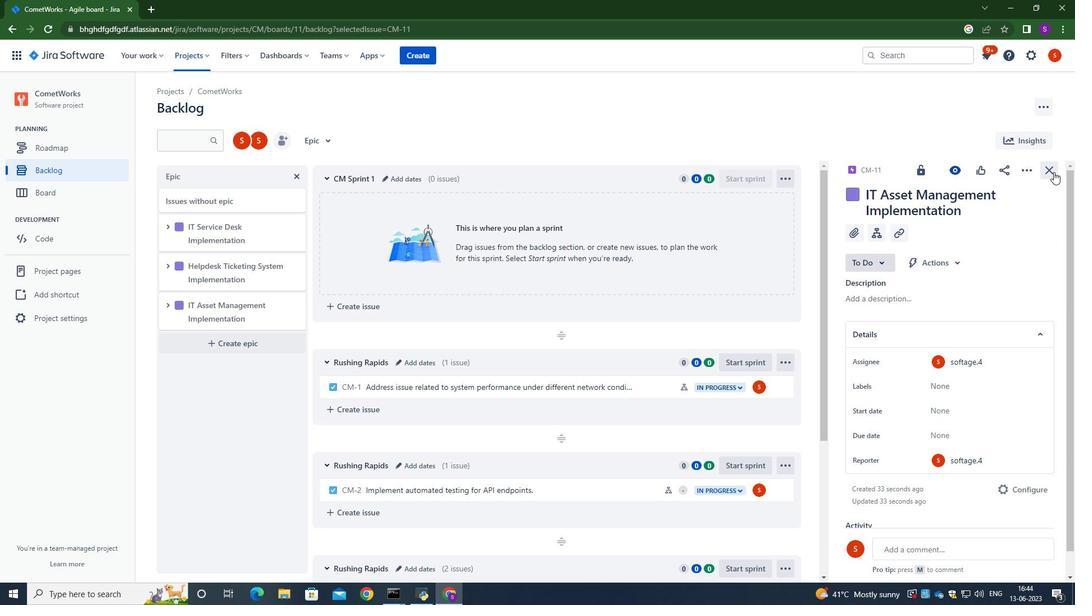 
Action: Mouse moved to (250, 400)
Screenshot: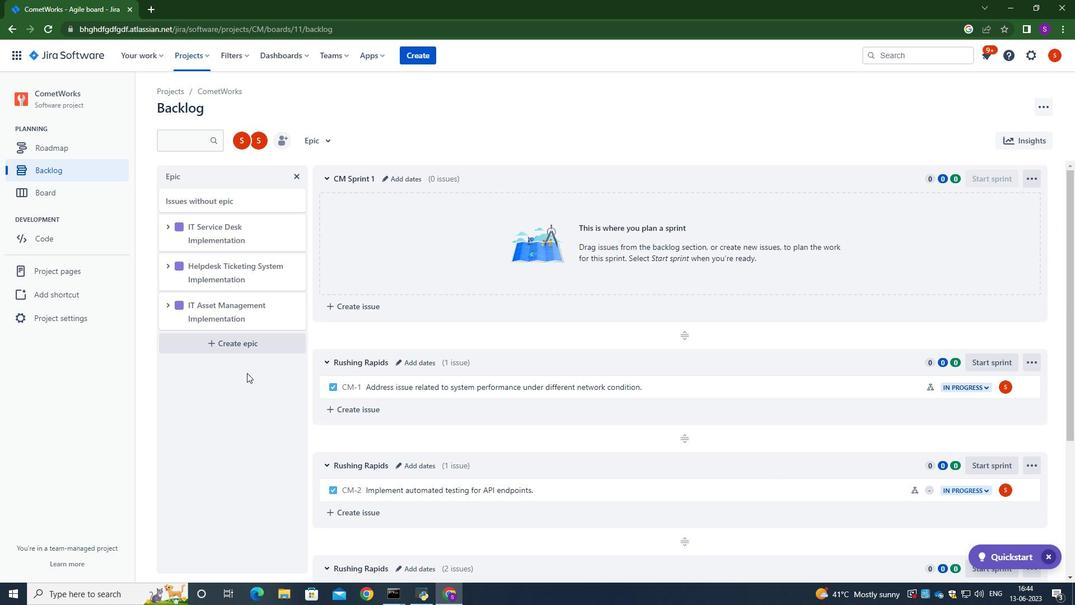 
